 Task: Look for space in Techiman, Ghana from 11th June, 2023 to 15th June, 2023 for 2 adults in price range Rs.7000 to Rs.16000. Place can be private room with 1  bedroom having 2 beds and 1 bathroom. Property type can be house, flat, guest house, hotel. Booking option can be shelf check-in. Required host language is English.
Action: Mouse moved to (498, 57)
Screenshot: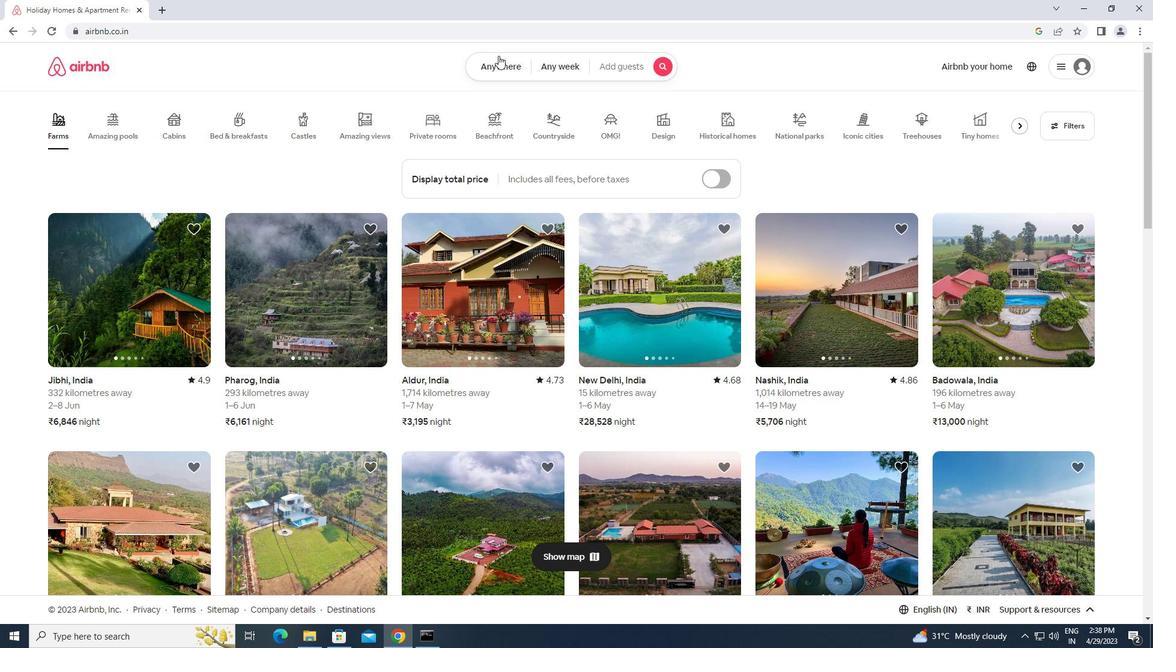 
Action: Mouse pressed left at (498, 57)
Screenshot: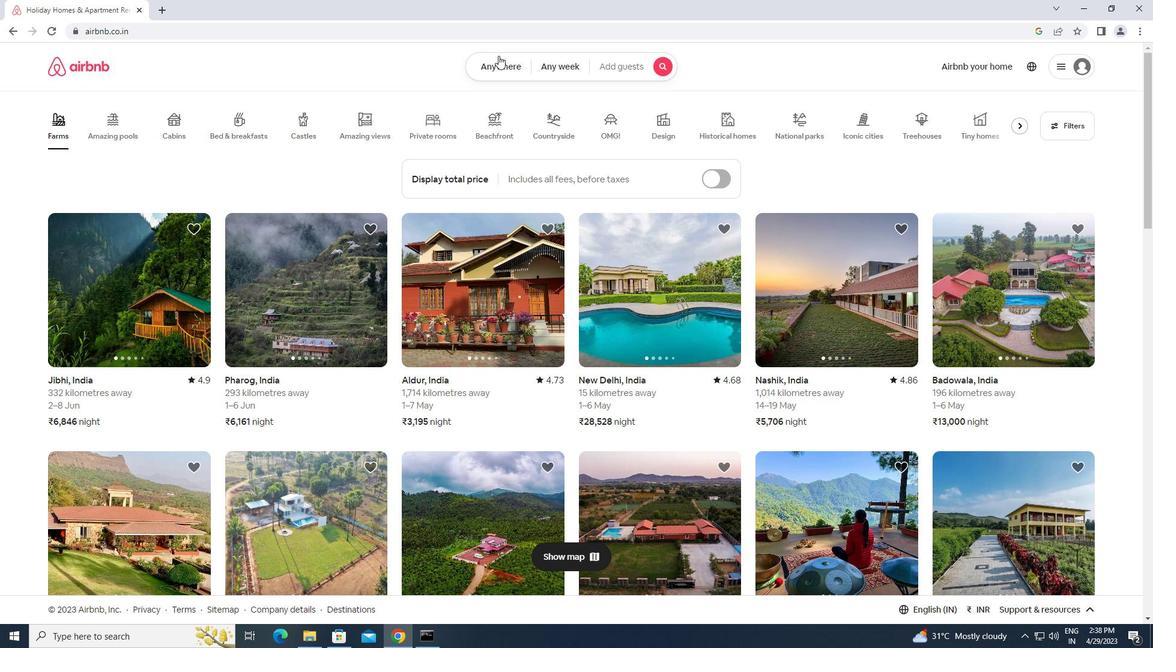
Action: Mouse moved to (440, 100)
Screenshot: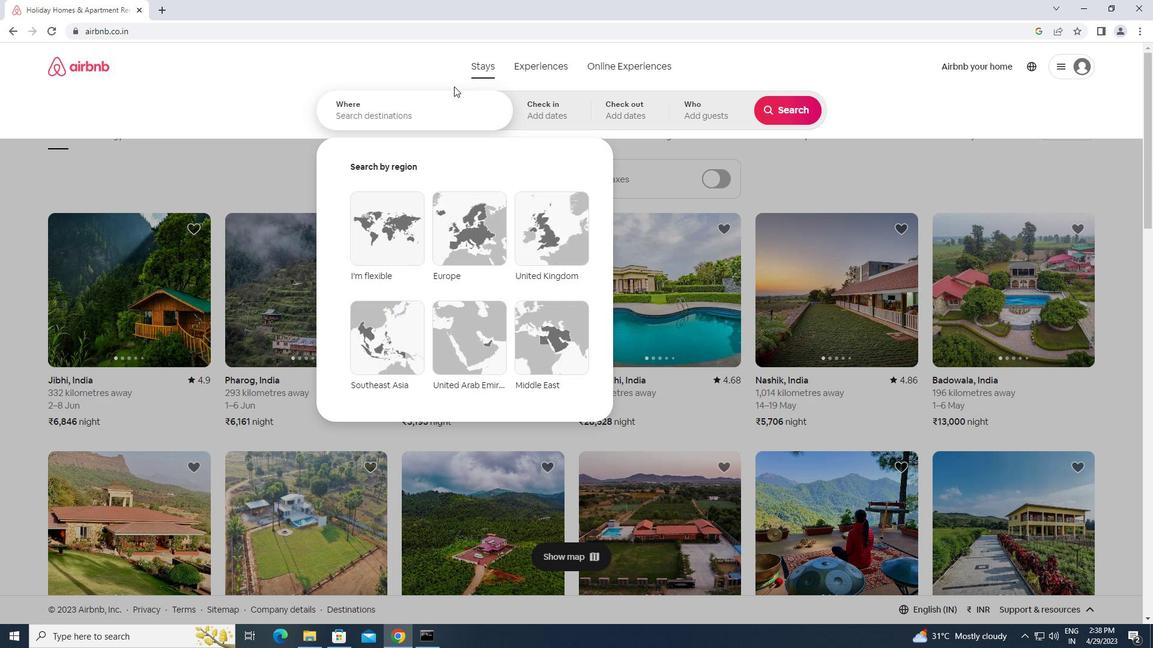 
Action: Mouse pressed left at (440, 100)
Screenshot: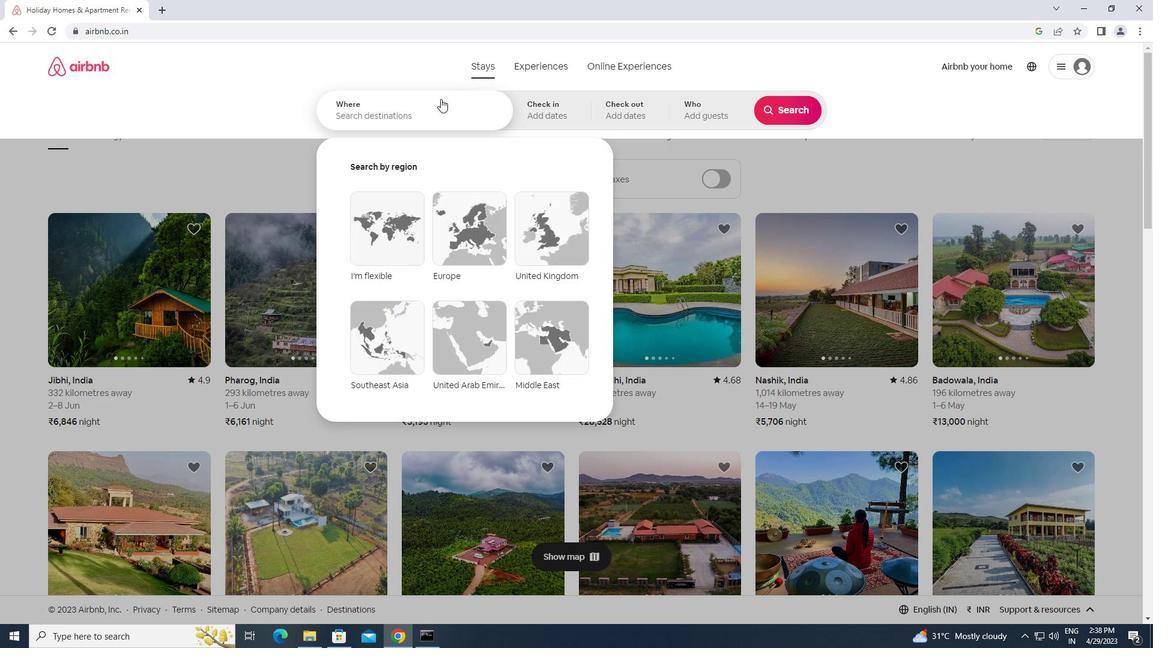 
Action: Mouse moved to (440, 100)
Screenshot: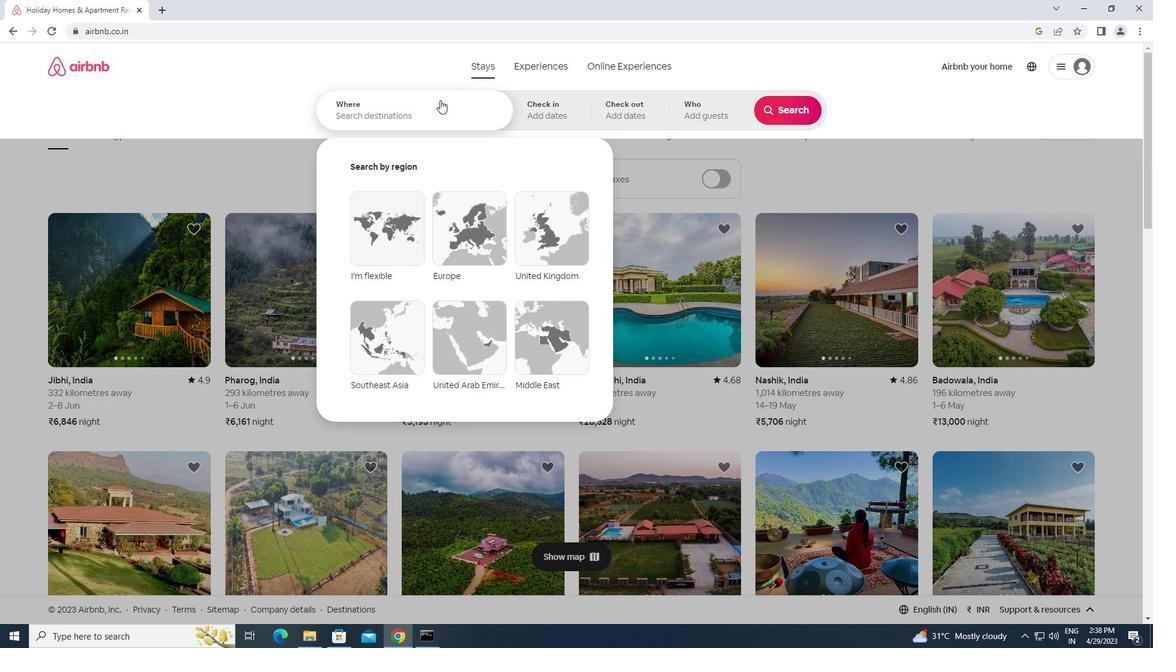 
Action: Key pressed t<Key.caps_lock>echiman,<Key.space><Key.caps_lock>g<Key.caps_lock>hana<Key.enter>
Screenshot: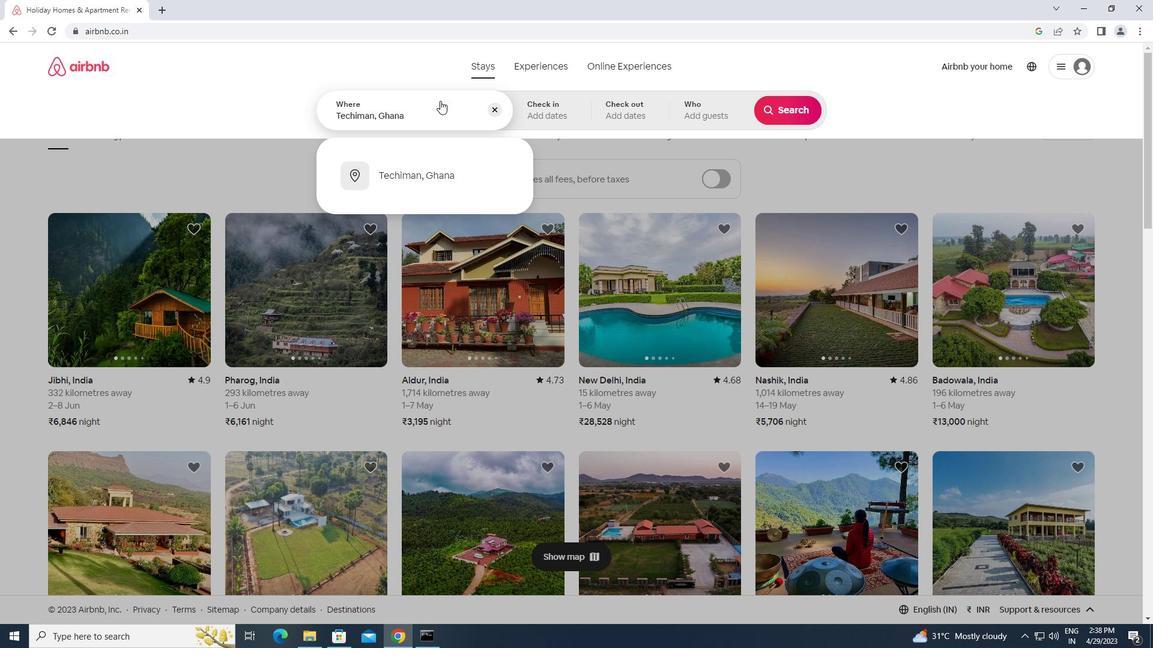 
Action: Mouse moved to (783, 210)
Screenshot: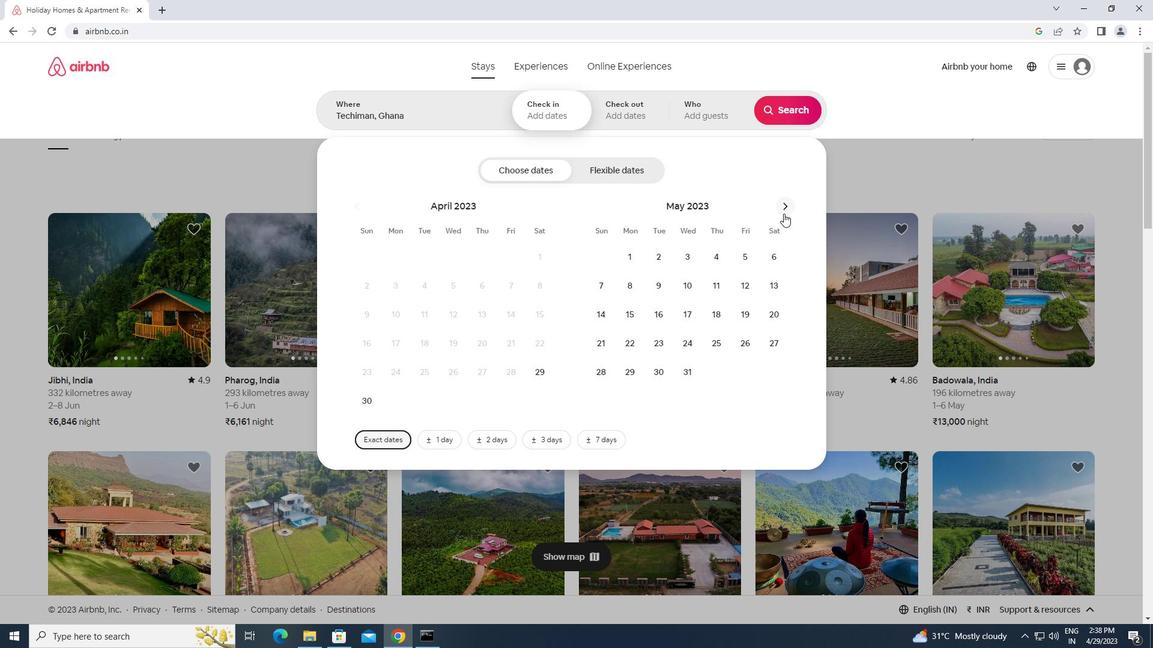 
Action: Mouse pressed left at (783, 210)
Screenshot: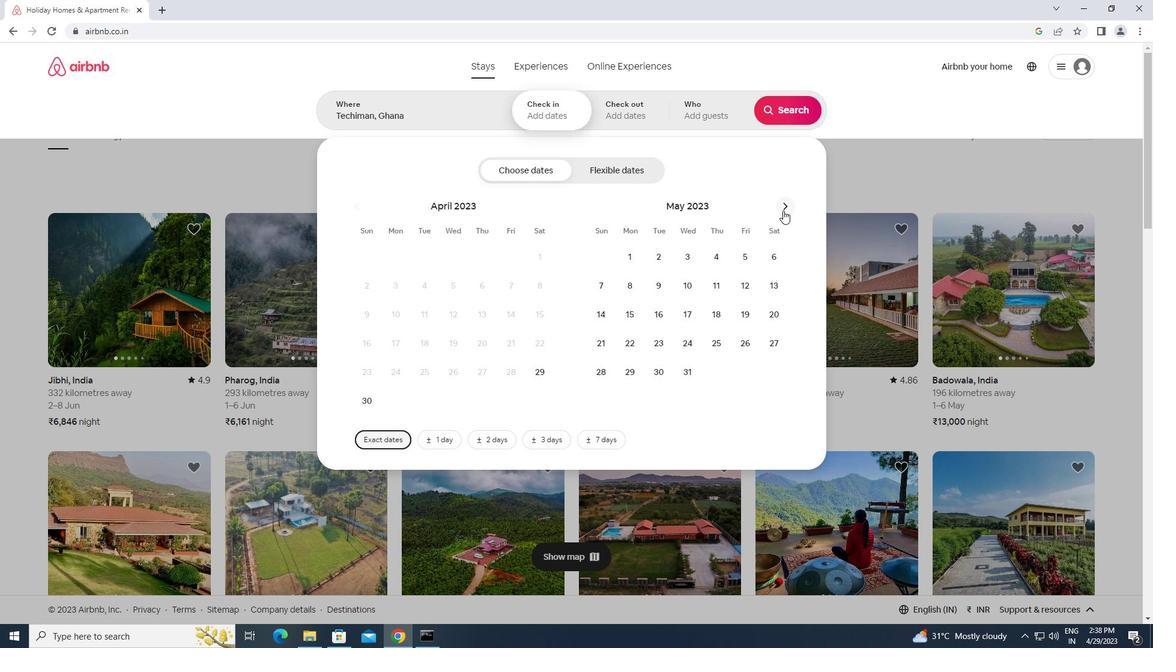 
Action: Mouse moved to (603, 322)
Screenshot: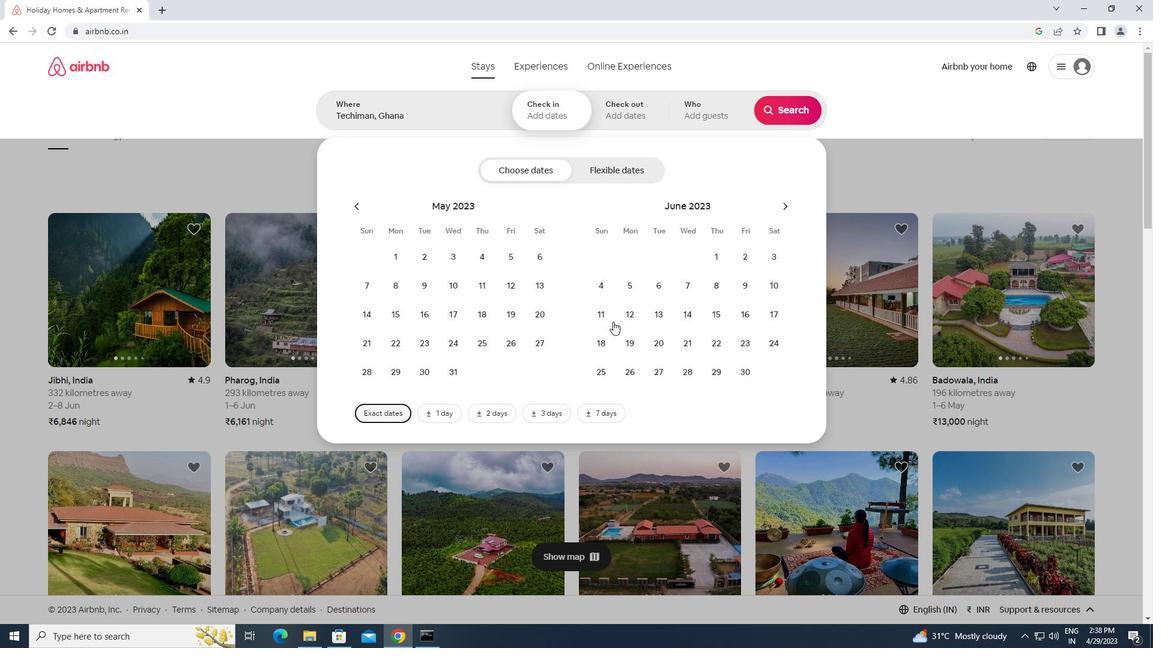 
Action: Mouse pressed left at (603, 322)
Screenshot: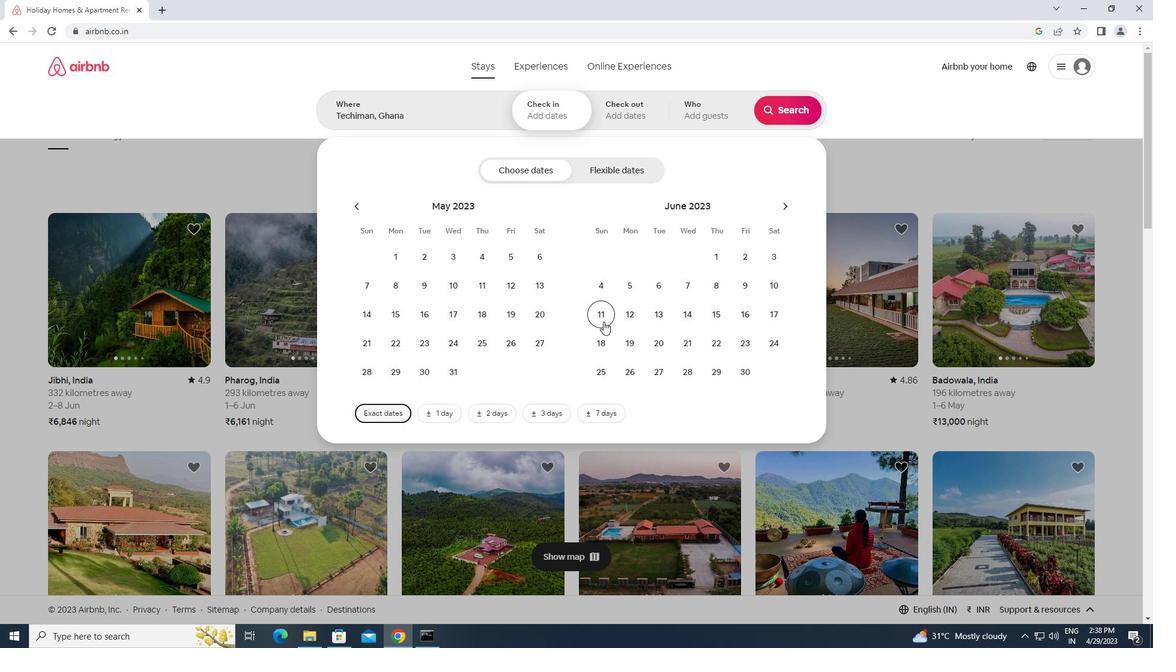 
Action: Mouse moved to (722, 311)
Screenshot: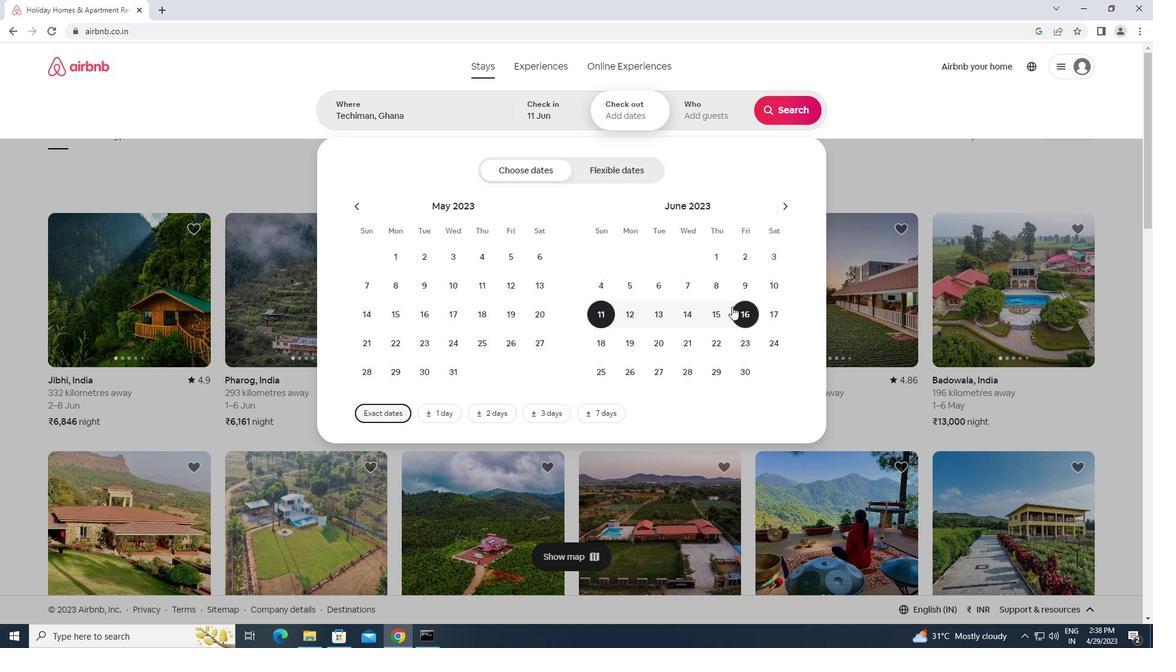 
Action: Mouse pressed left at (722, 311)
Screenshot: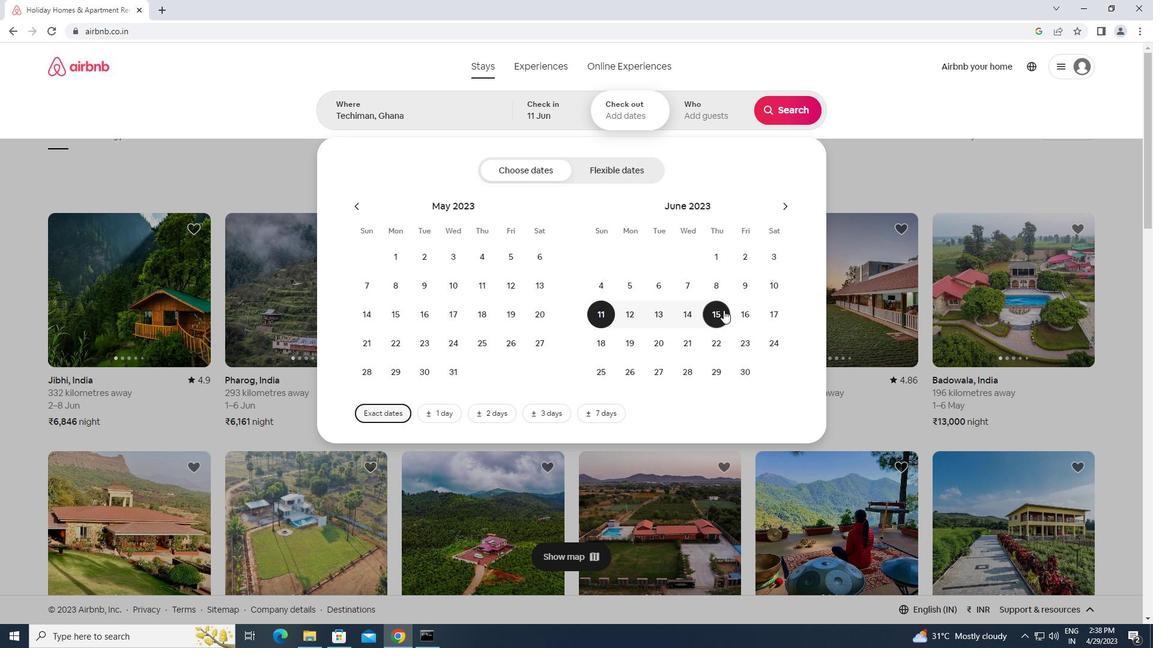 
Action: Mouse moved to (708, 112)
Screenshot: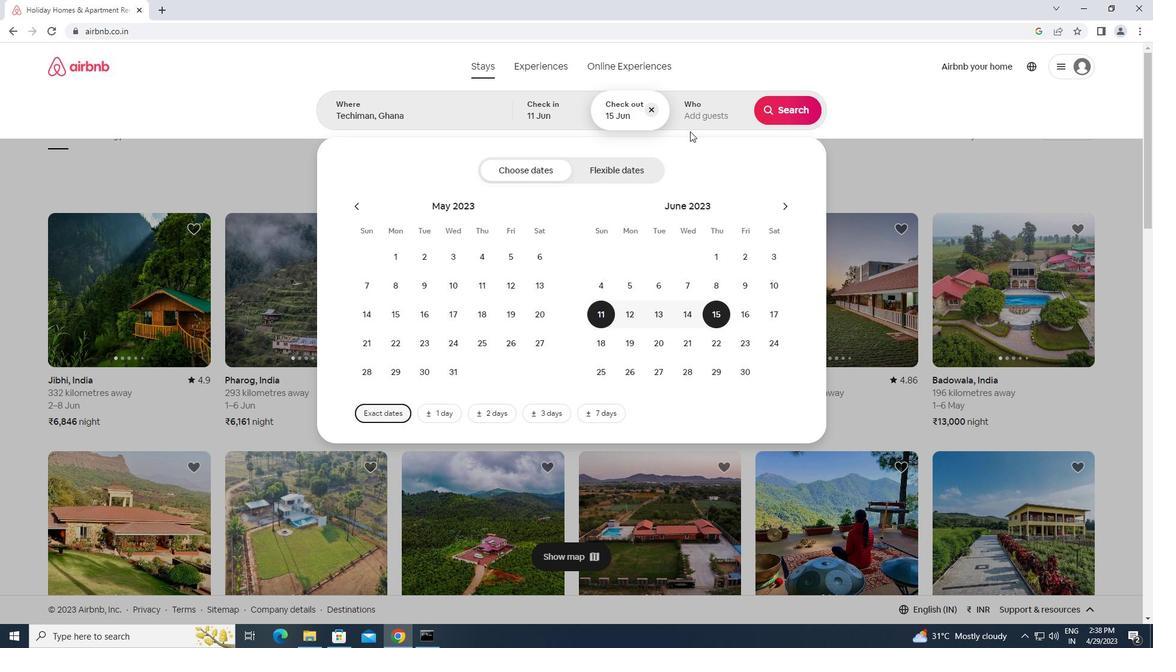 
Action: Mouse pressed left at (708, 112)
Screenshot: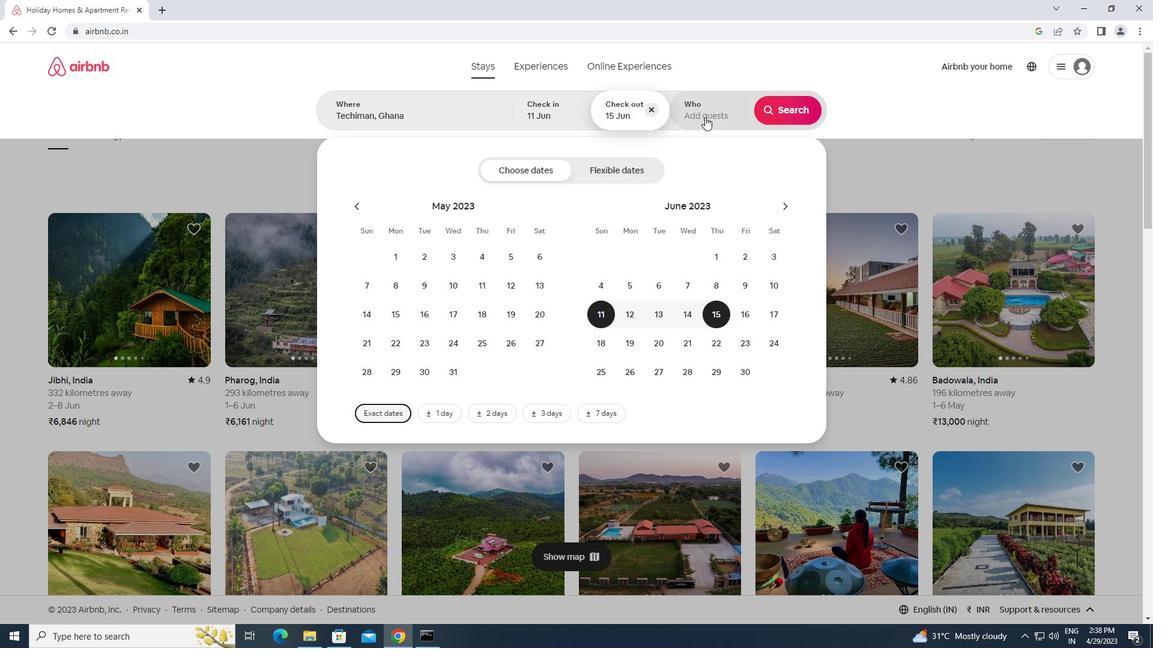 
Action: Mouse moved to (792, 169)
Screenshot: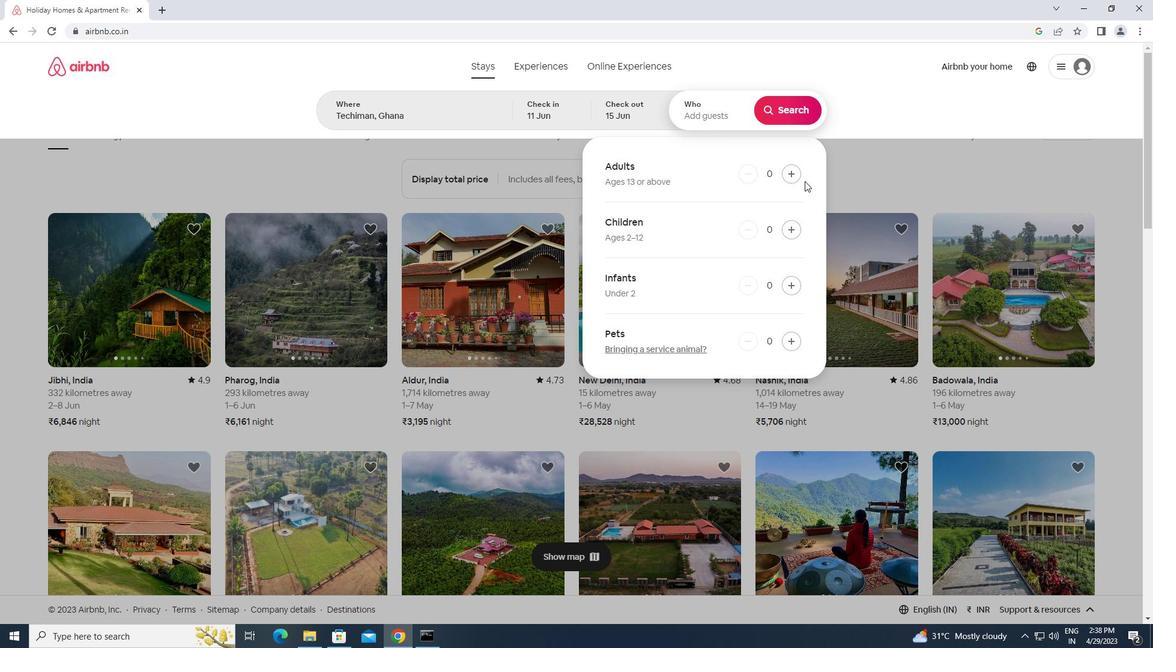 
Action: Mouse pressed left at (792, 169)
Screenshot: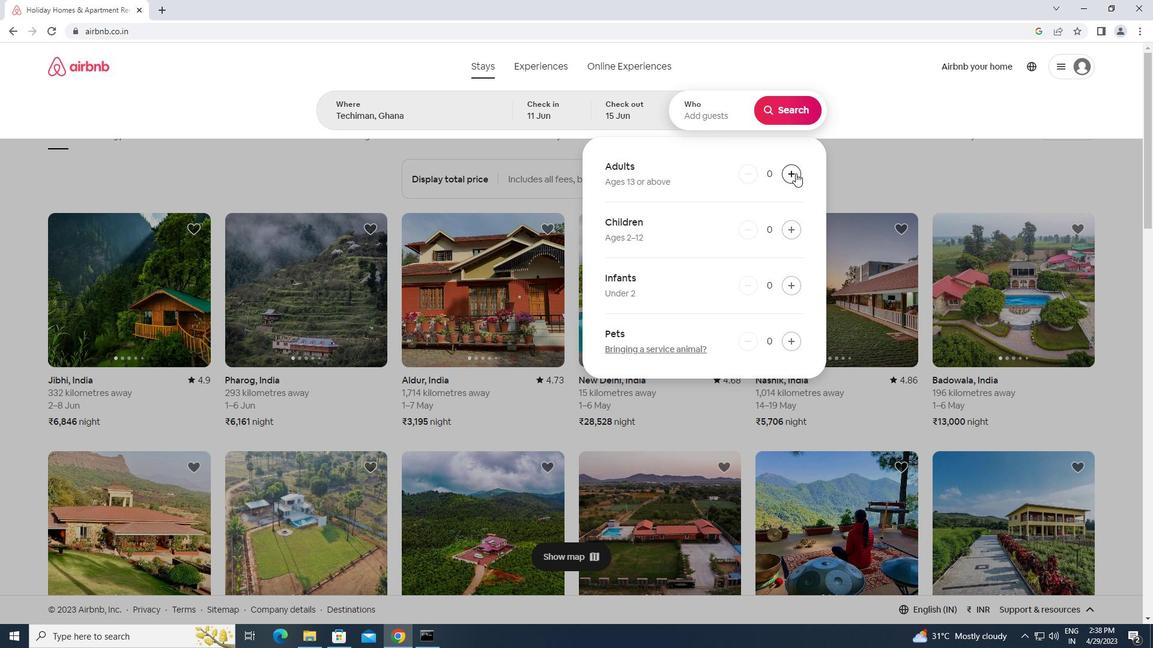 
Action: Mouse pressed left at (792, 169)
Screenshot: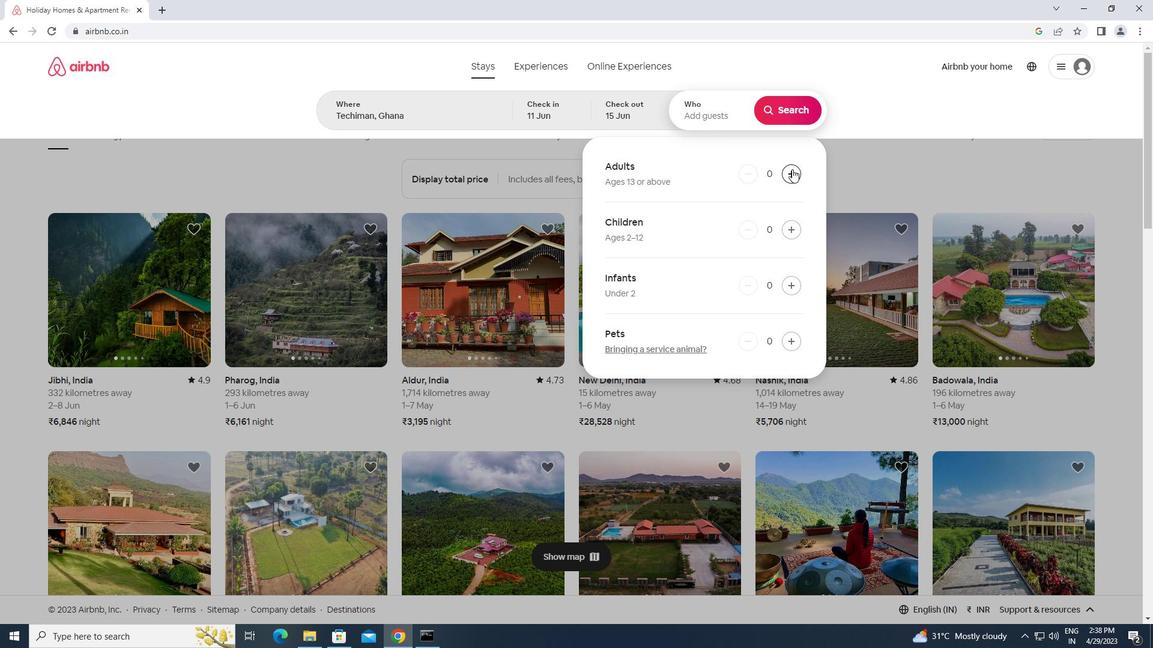
Action: Mouse moved to (787, 108)
Screenshot: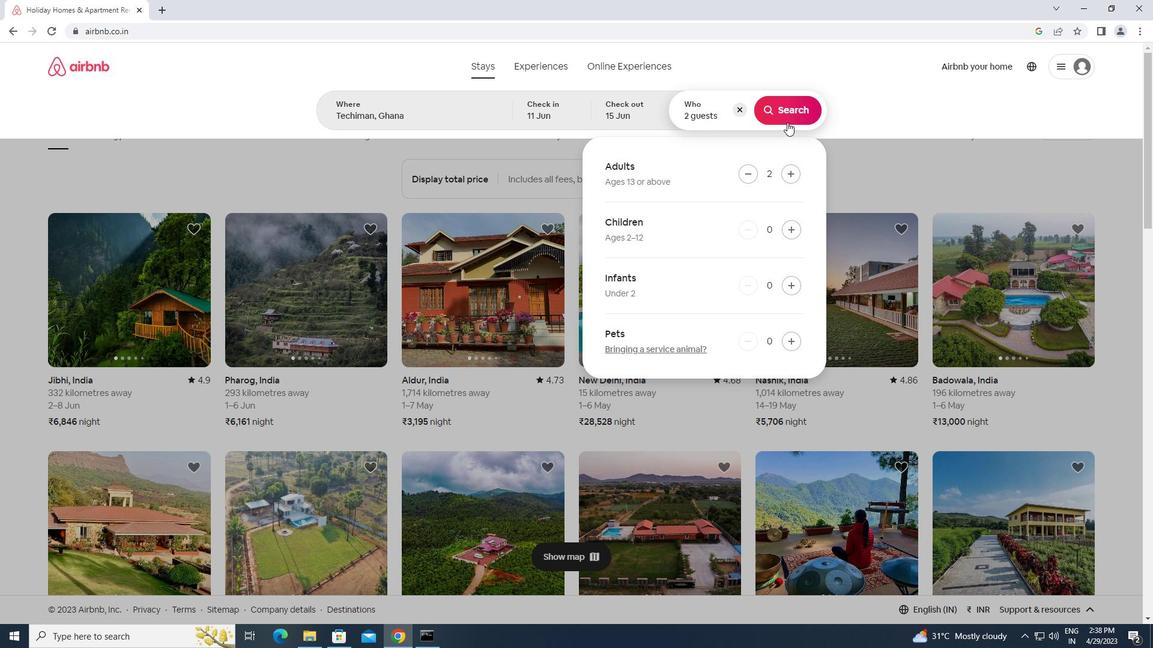 
Action: Mouse pressed left at (787, 108)
Screenshot: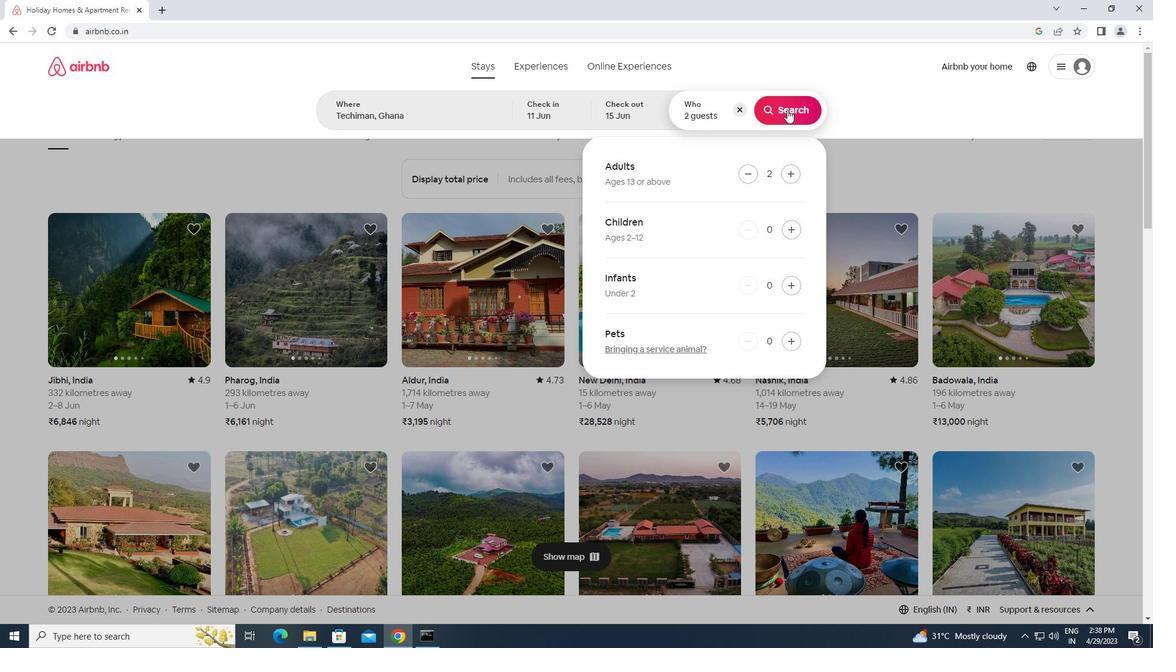 
Action: Mouse moved to (1086, 112)
Screenshot: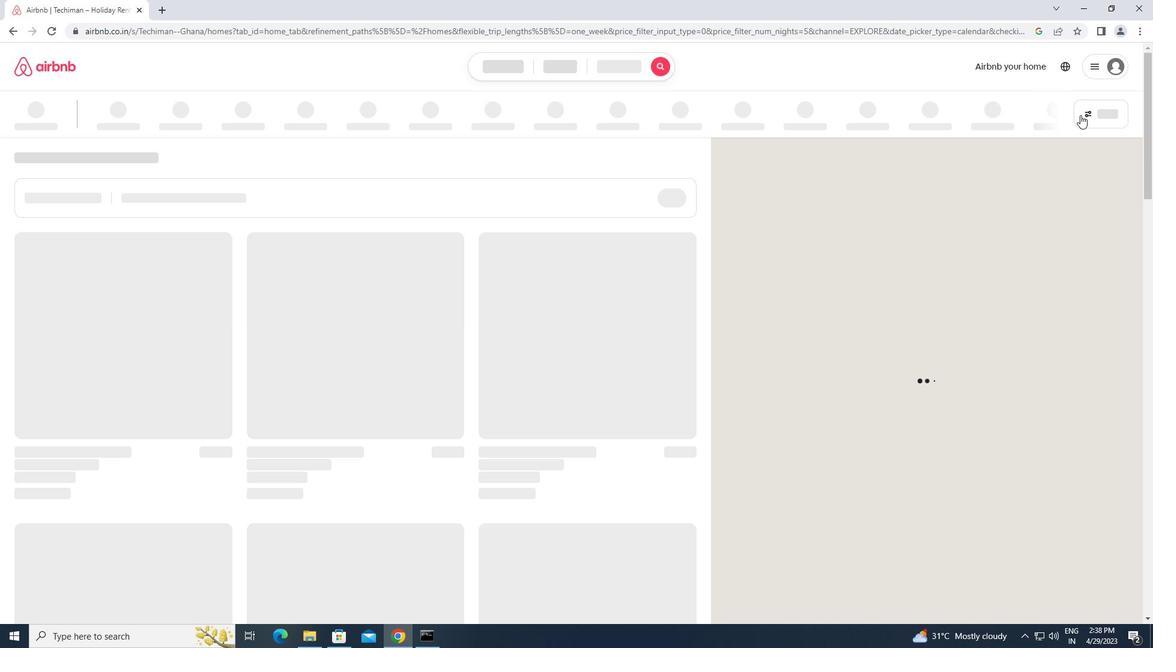 
Action: Mouse pressed left at (1086, 112)
Screenshot: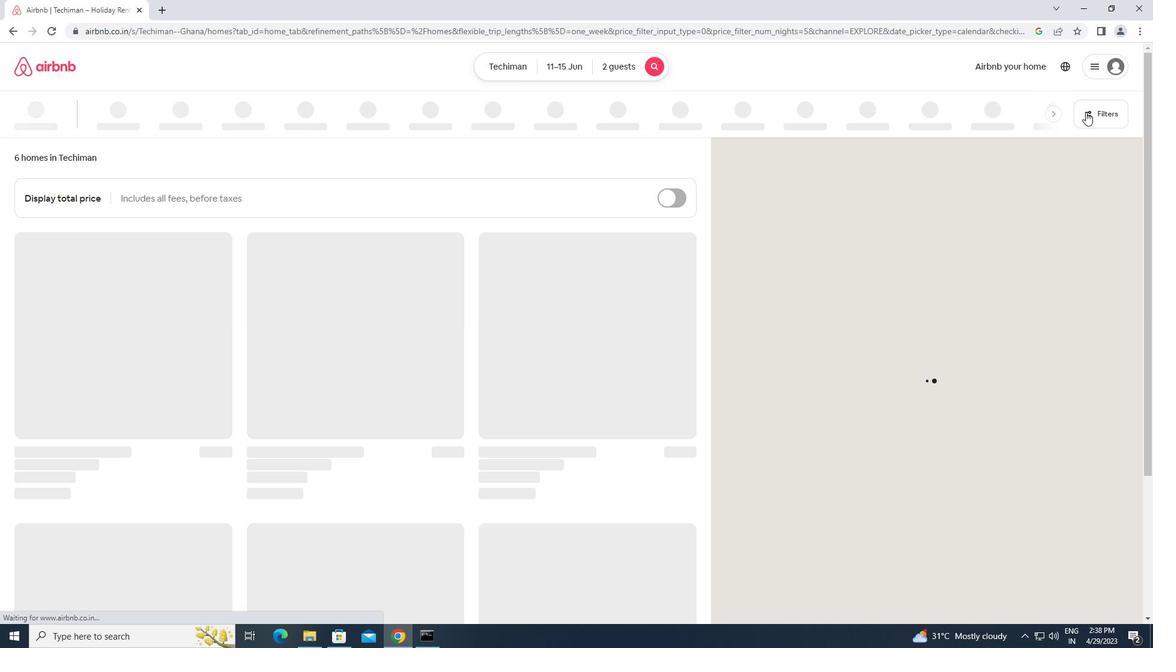 
Action: Mouse moved to (420, 266)
Screenshot: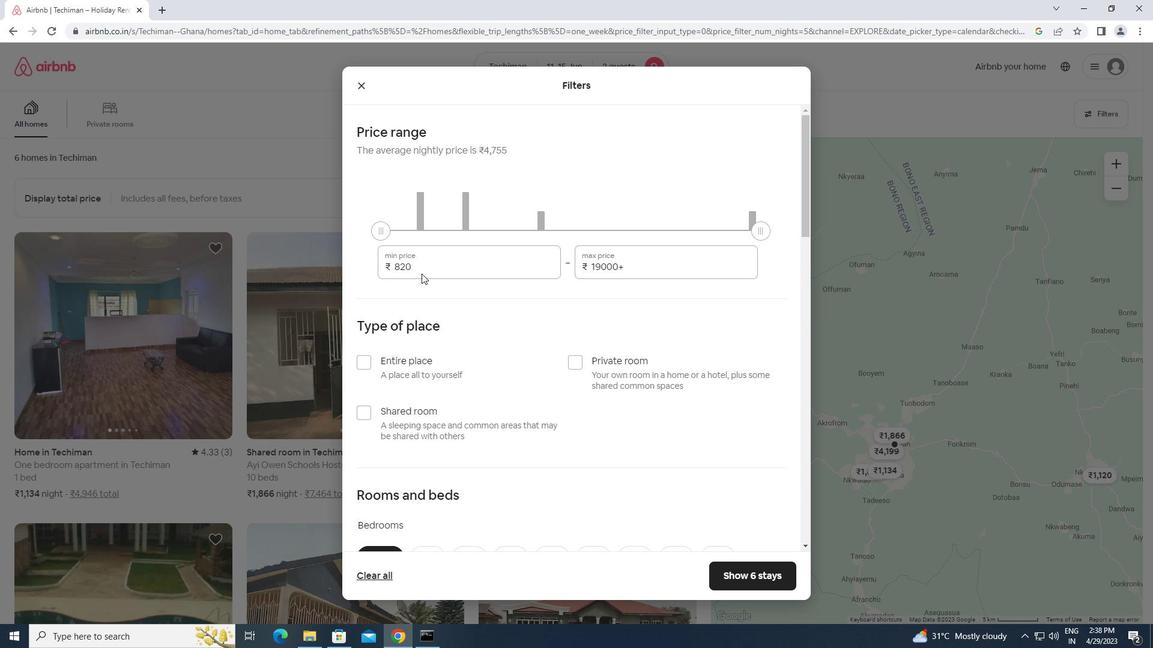 
Action: Mouse pressed left at (420, 266)
Screenshot: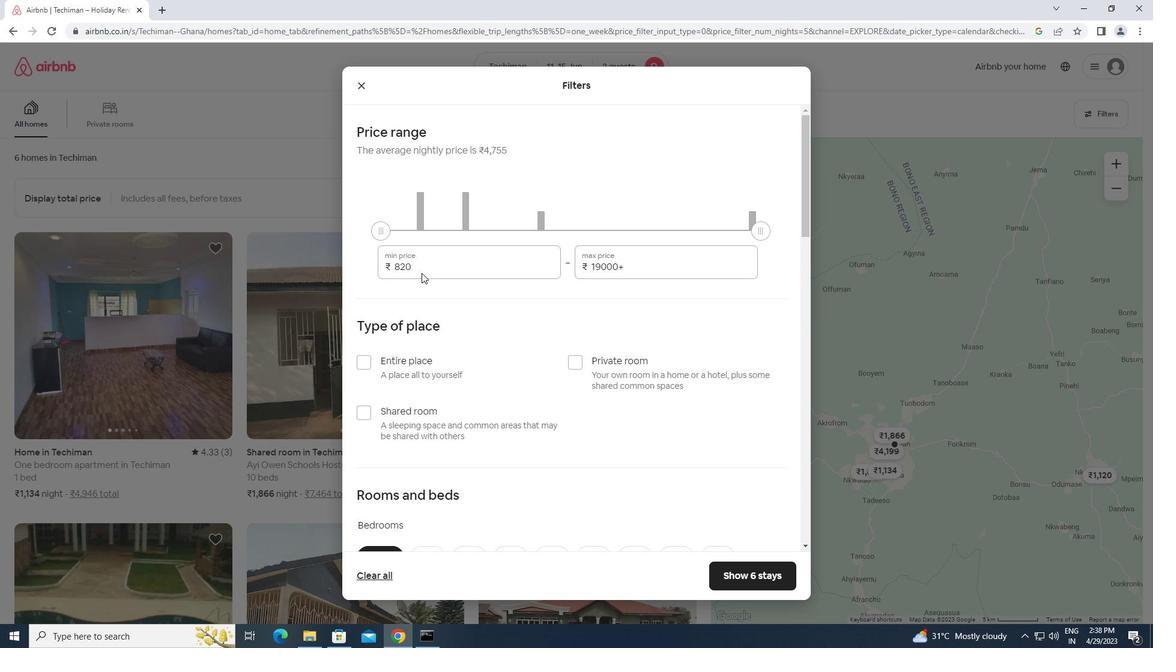 
Action: Mouse moved to (361, 277)
Screenshot: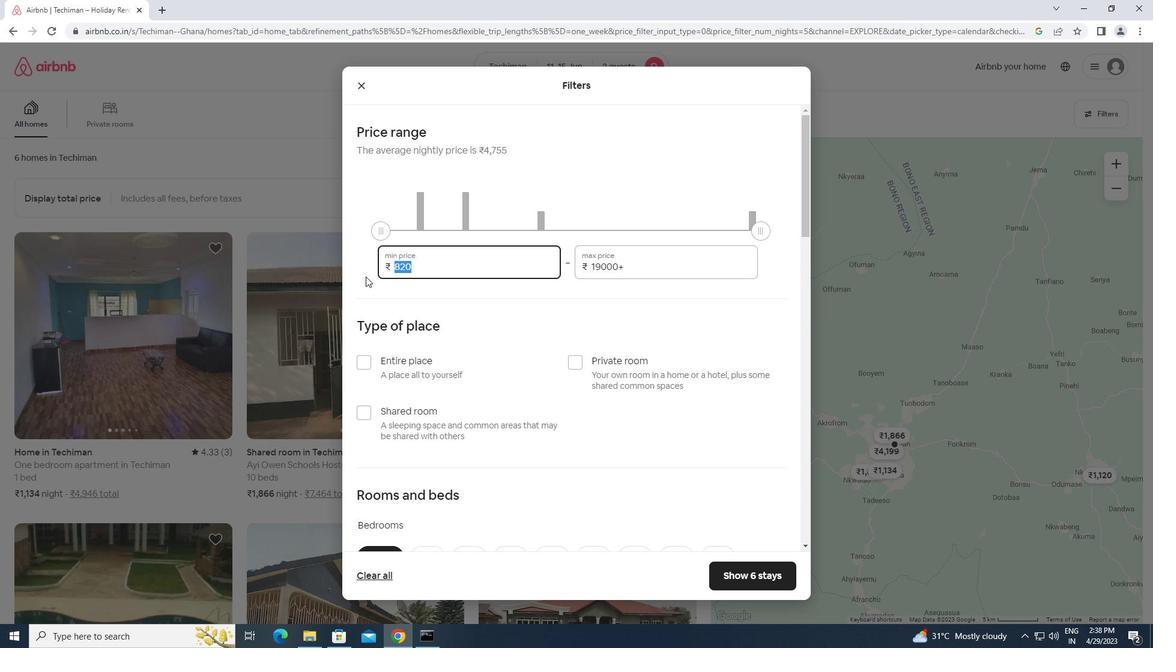 
Action: Key pressed 7000<Key.tab><Key.backspace><Key.backspace><Key.backspace><Key.backspace><Key.backspace><Key.backspace><Key.backspace><Key.backspace><Key.backspace><Key.backspace><Key.backspace><Key.backspace><Key.backspace><Key.backspace><Key.backspace><Key.backspace><Key.backspace><Key.backspace><Key.backspace>169<Key.backspace>000
Screenshot: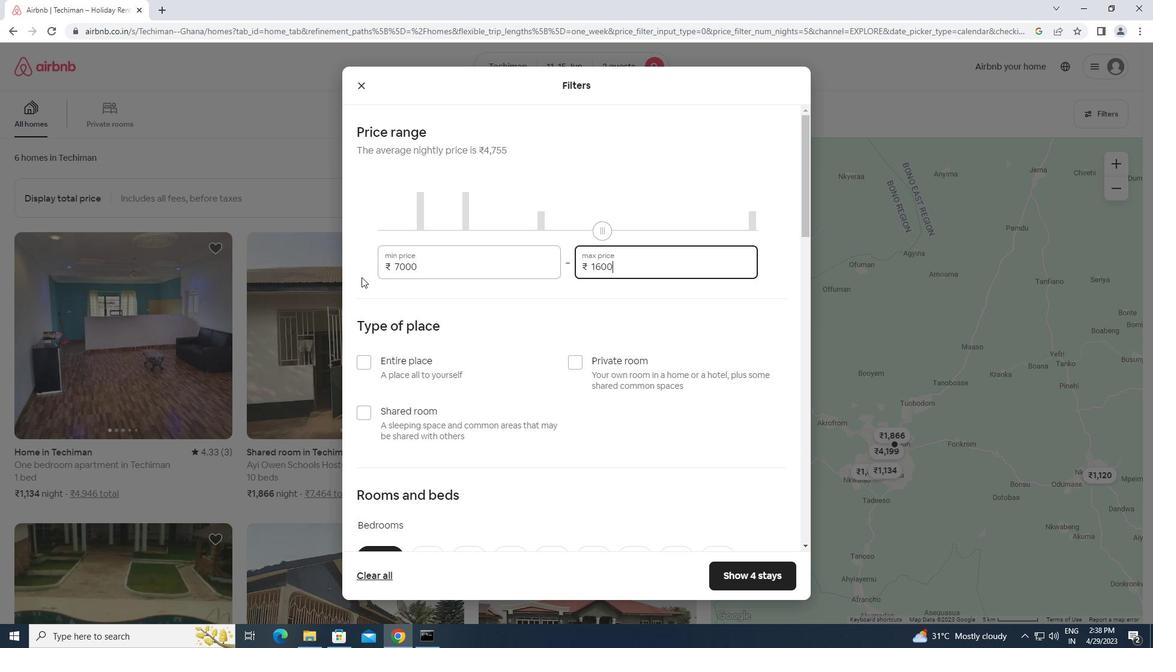 
Action: Mouse moved to (539, 344)
Screenshot: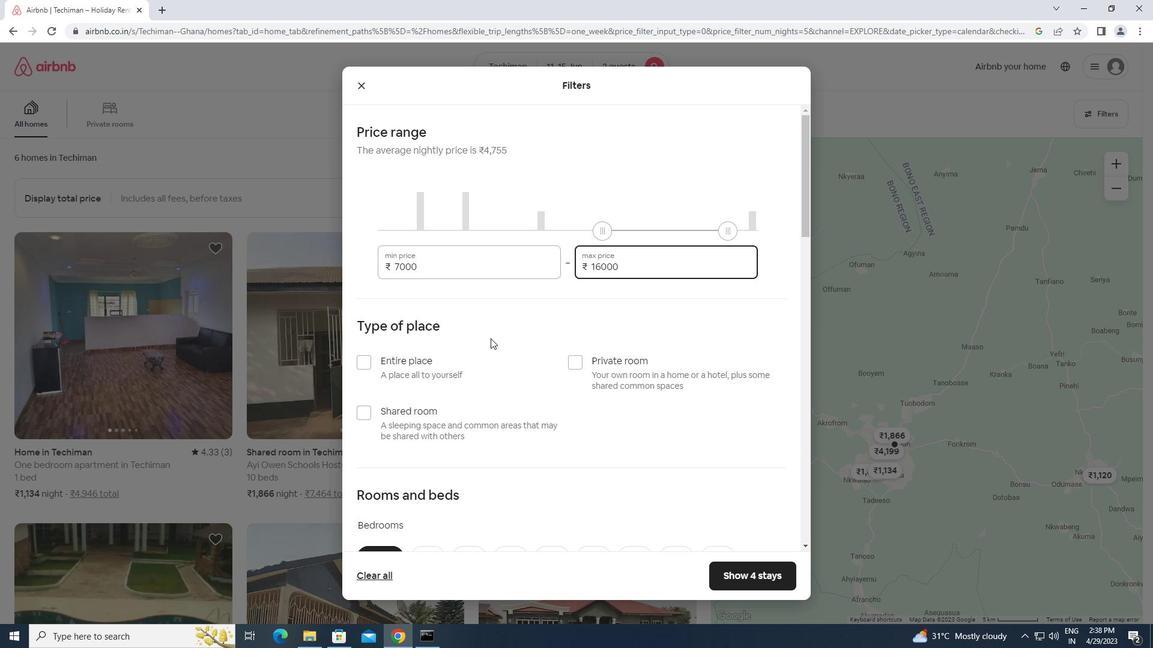 
Action: Mouse pressed left at (539, 344)
Screenshot: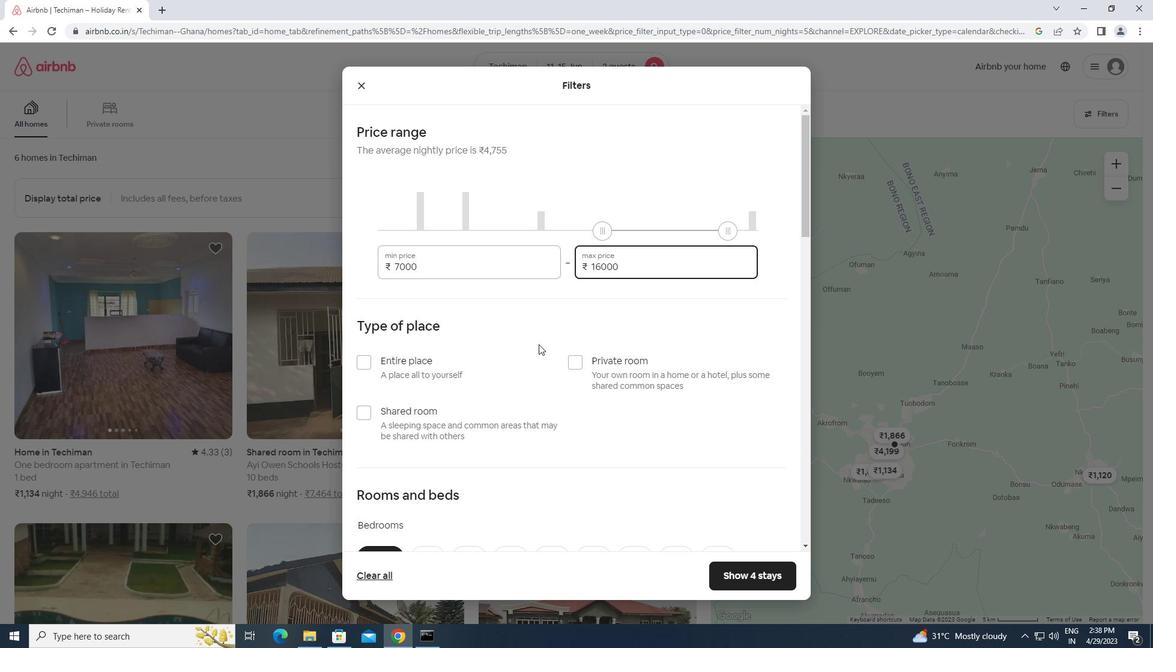 
Action: Mouse moved to (577, 364)
Screenshot: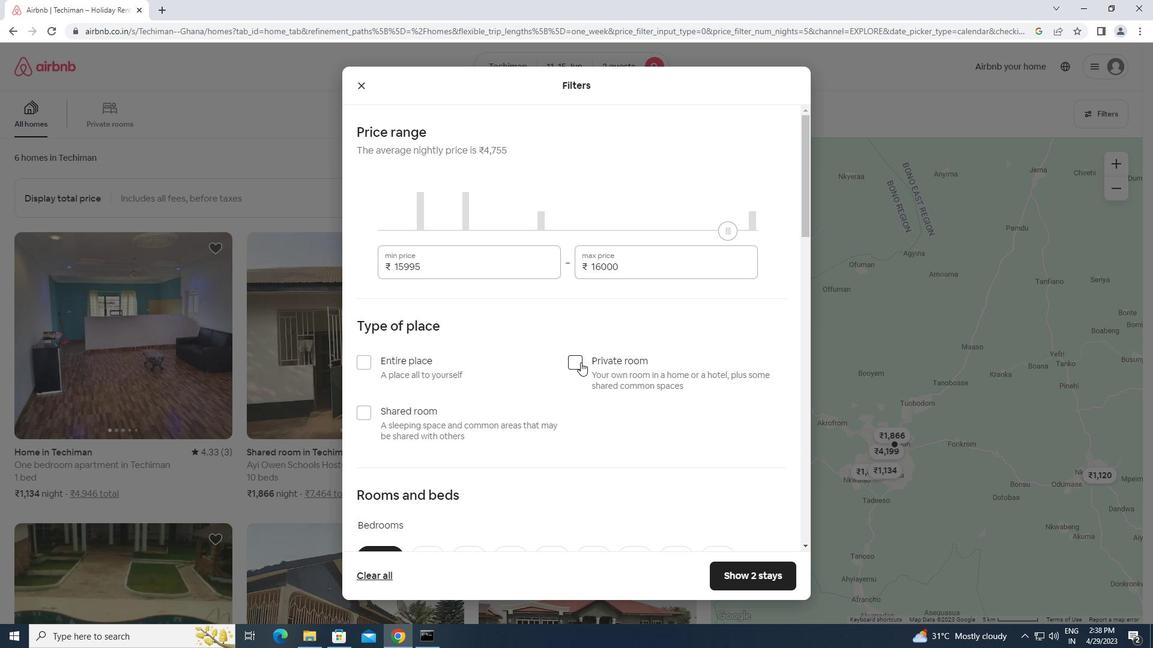 
Action: Mouse pressed left at (577, 364)
Screenshot: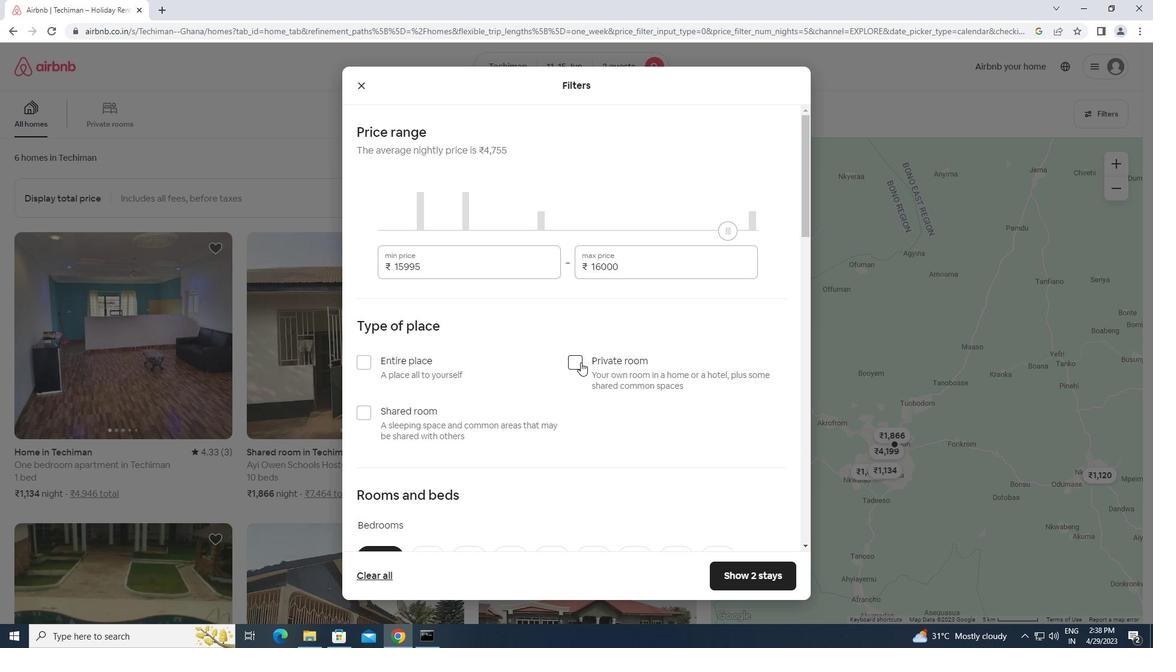 
Action: Mouse moved to (580, 388)
Screenshot: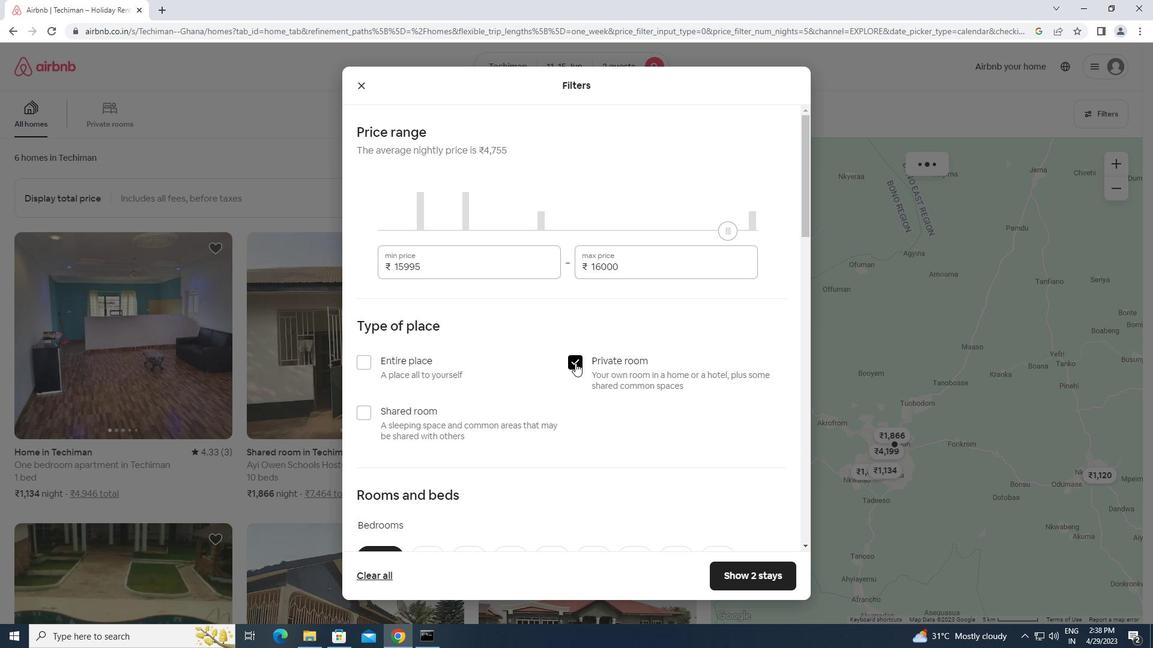 
Action: Mouse scrolled (580, 388) with delta (0, 0)
Screenshot: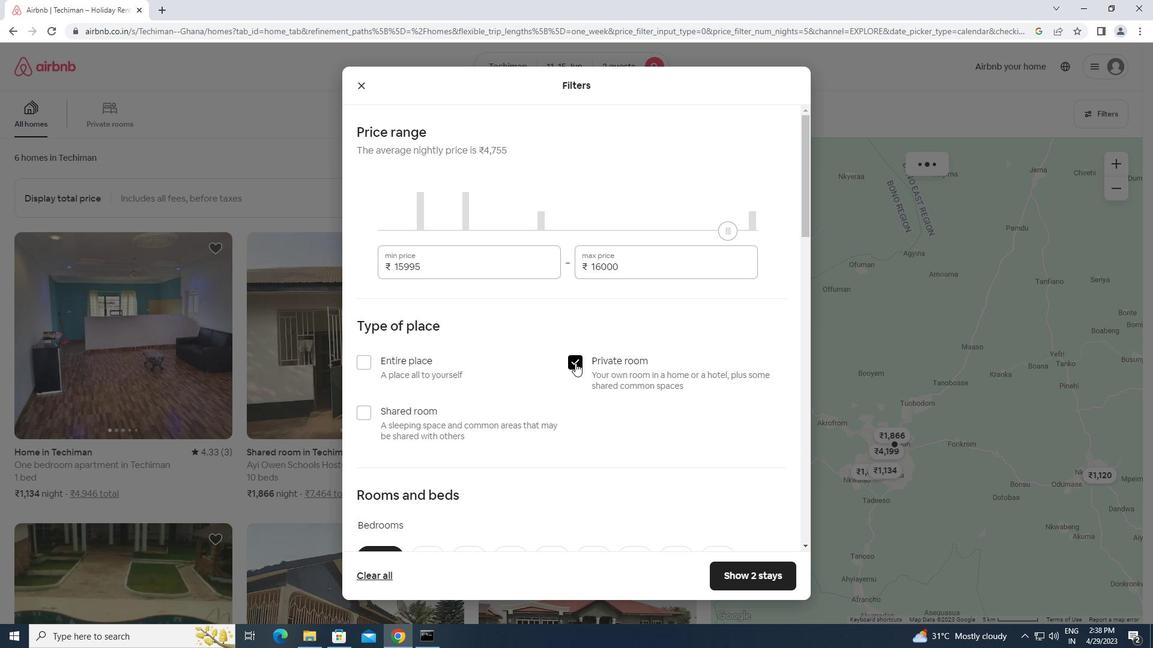 
Action: Mouse moved to (580, 388)
Screenshot: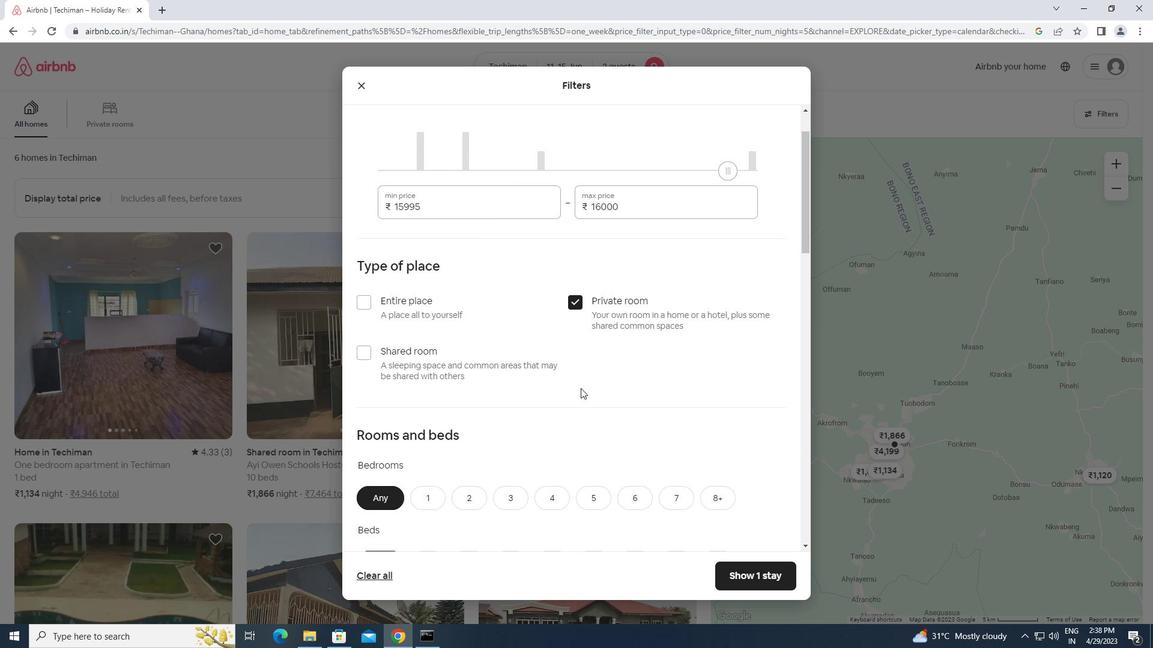 
Action: Mouse scrolled (580, 388) with delta (0, 0)
Screenshot: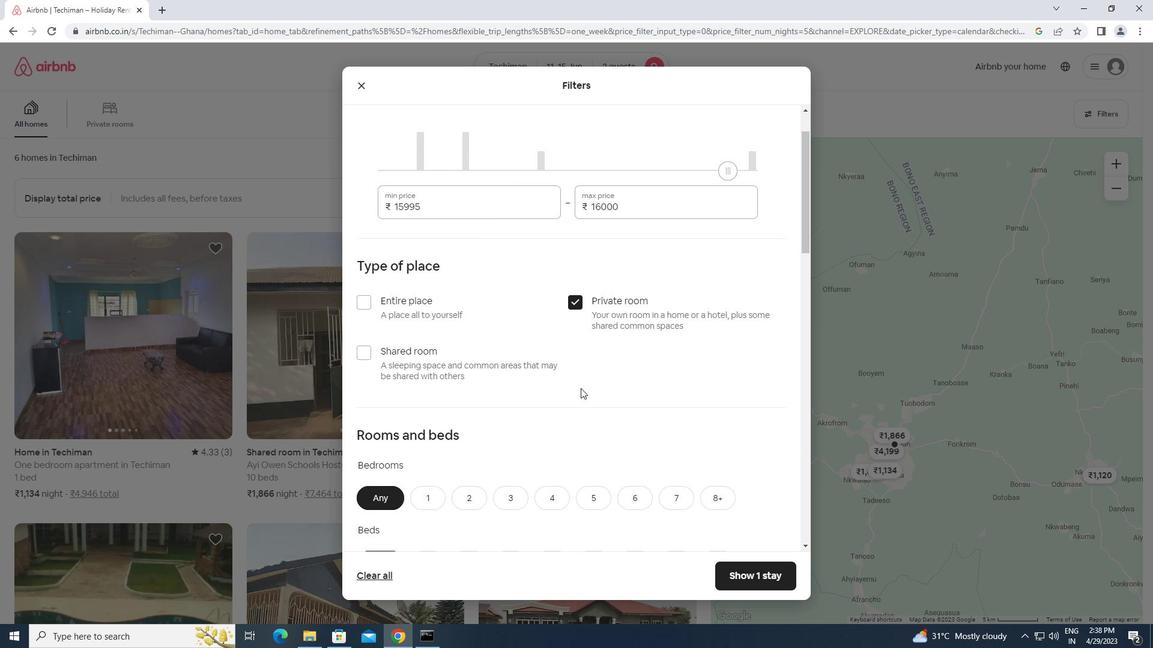 
Action: Mouse scrolled (580, 388) with delta (0, 0)
Screenshot: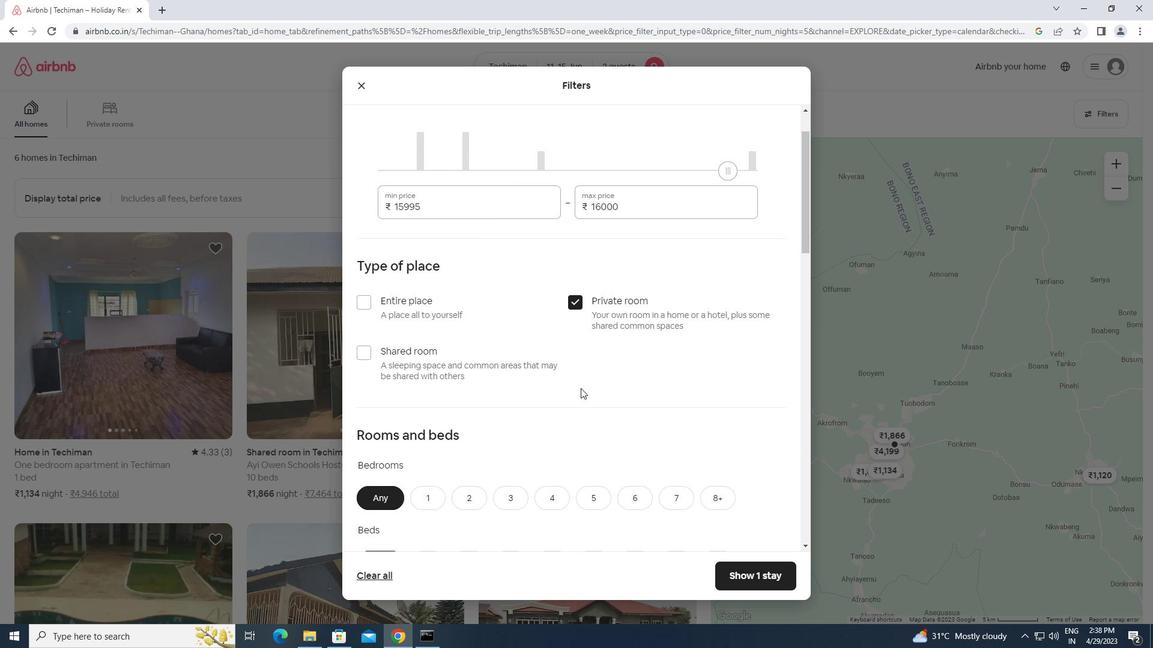 
Action: Mouse moved to (433, 373)
Screenshot: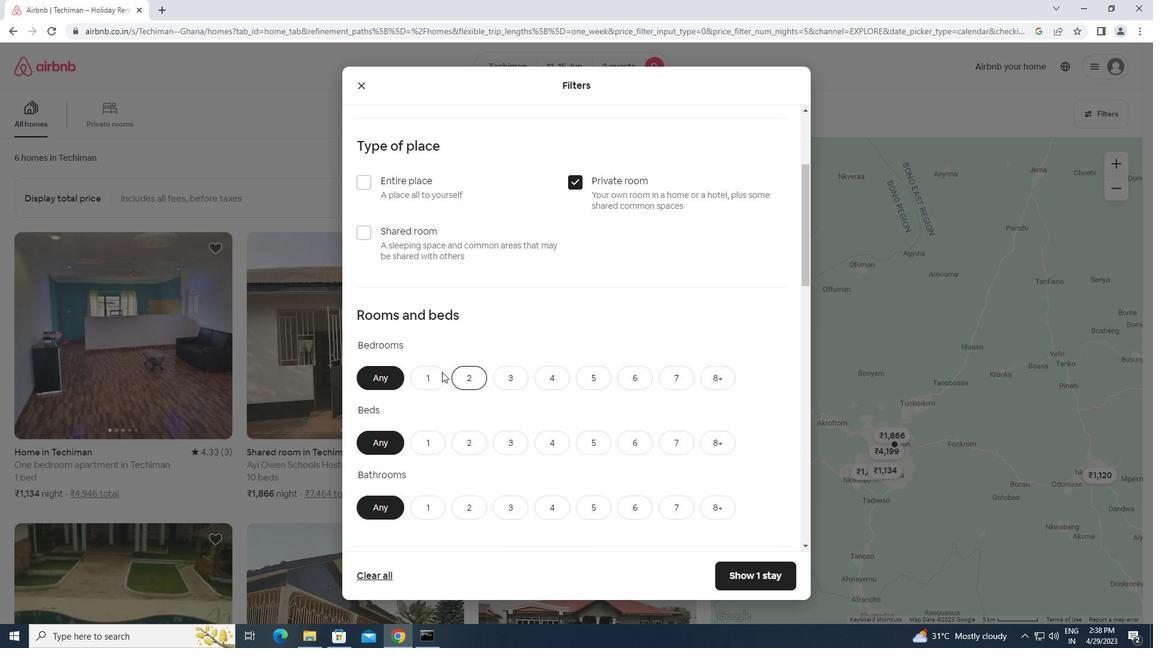 
Action: Mouse pressed left at (433, 373)
Screenshot: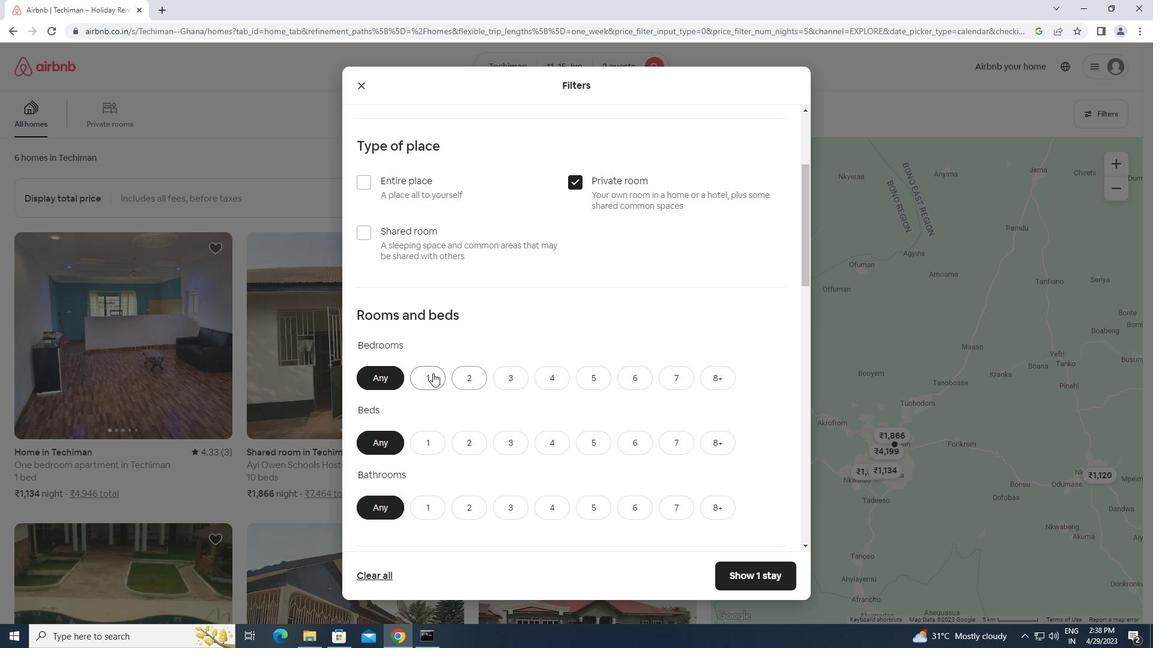 
Action: Mouse moved to (471, 442)
Screenshot: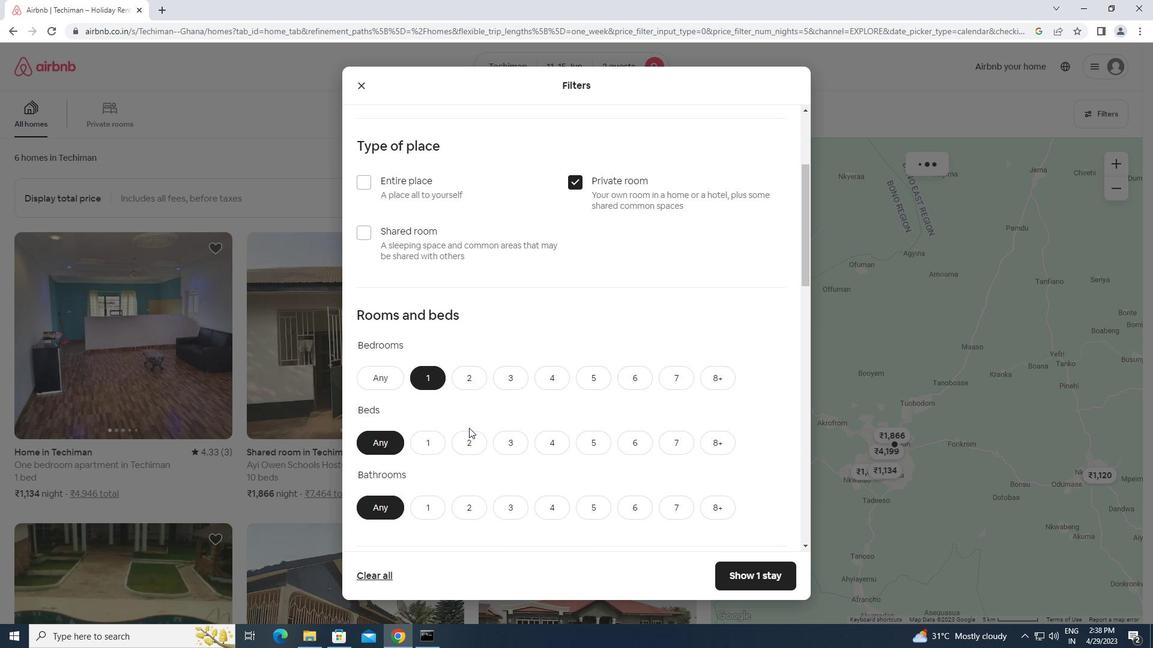 
Action: Mouse pressed left at (471, 442)
Screenshot: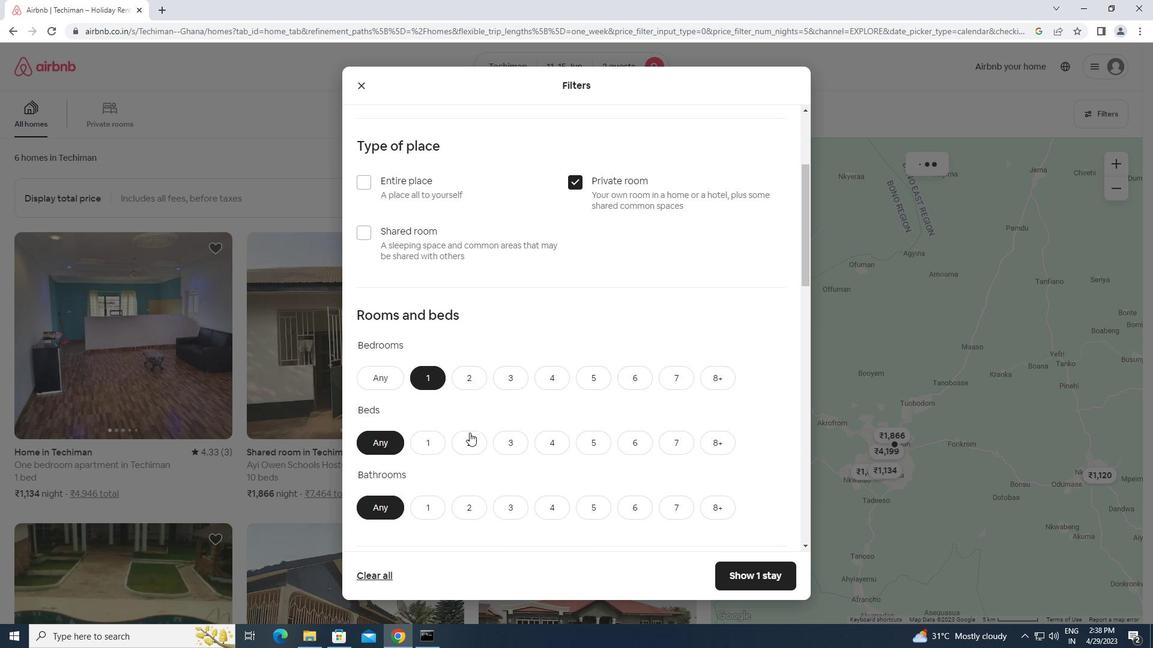 
Action: Mouse moved to (423, 505)
Screenshot: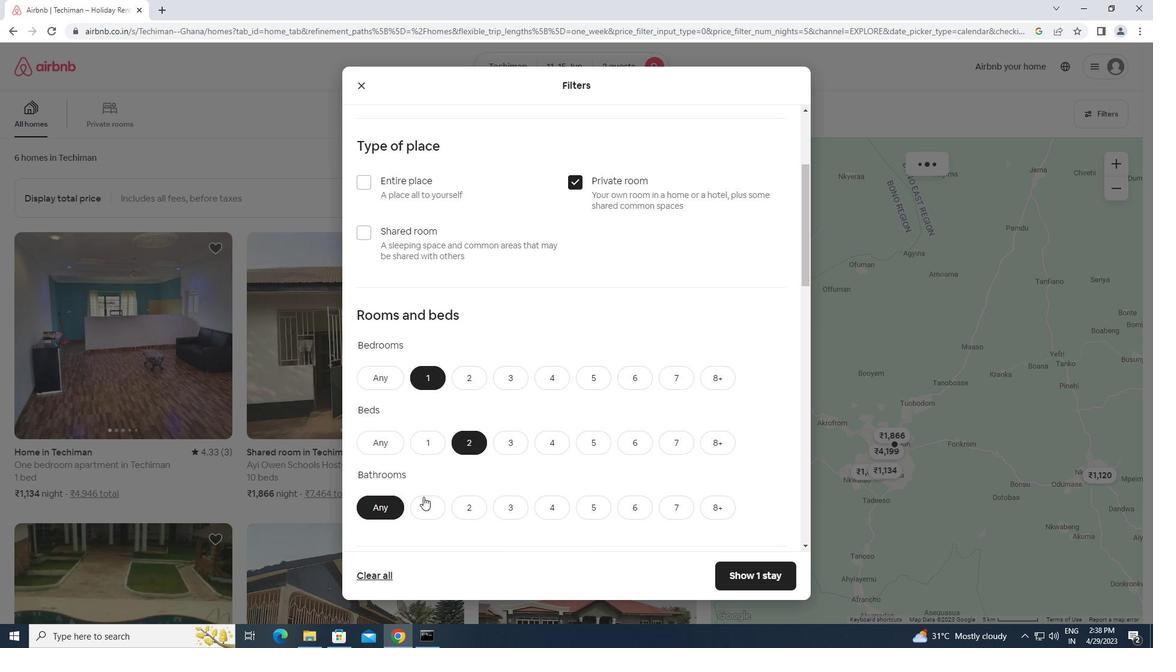 
Action: Mouse pressed left at (423, 505)
Screenshot: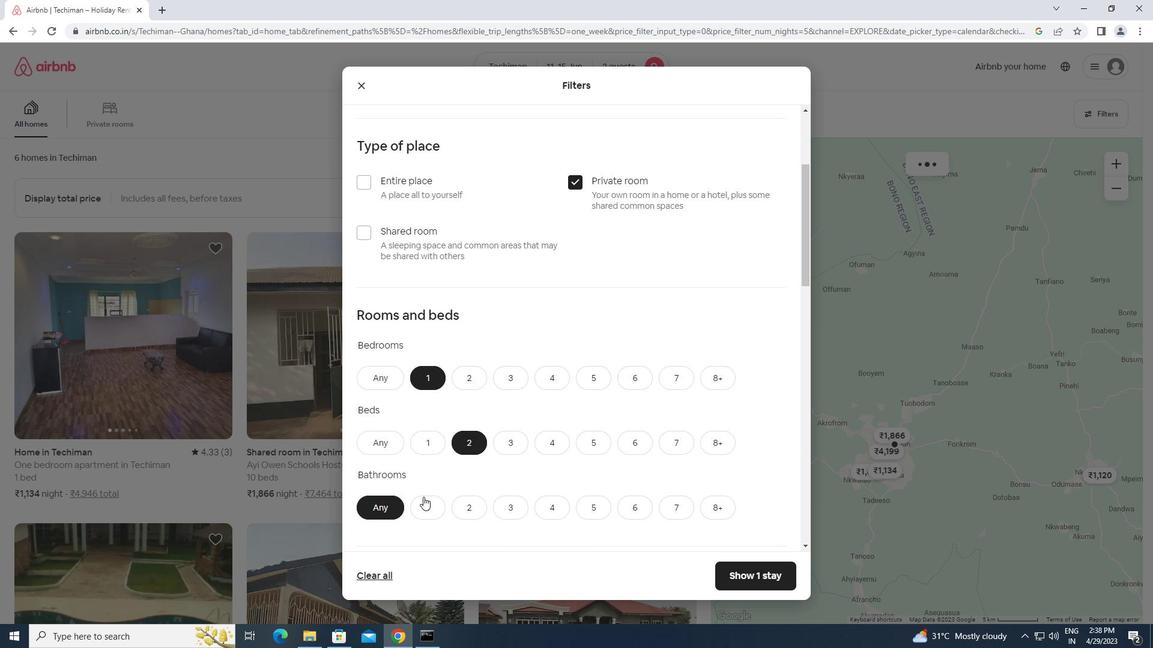 
Action: Mouse moved to (440, 501)
Screenshot: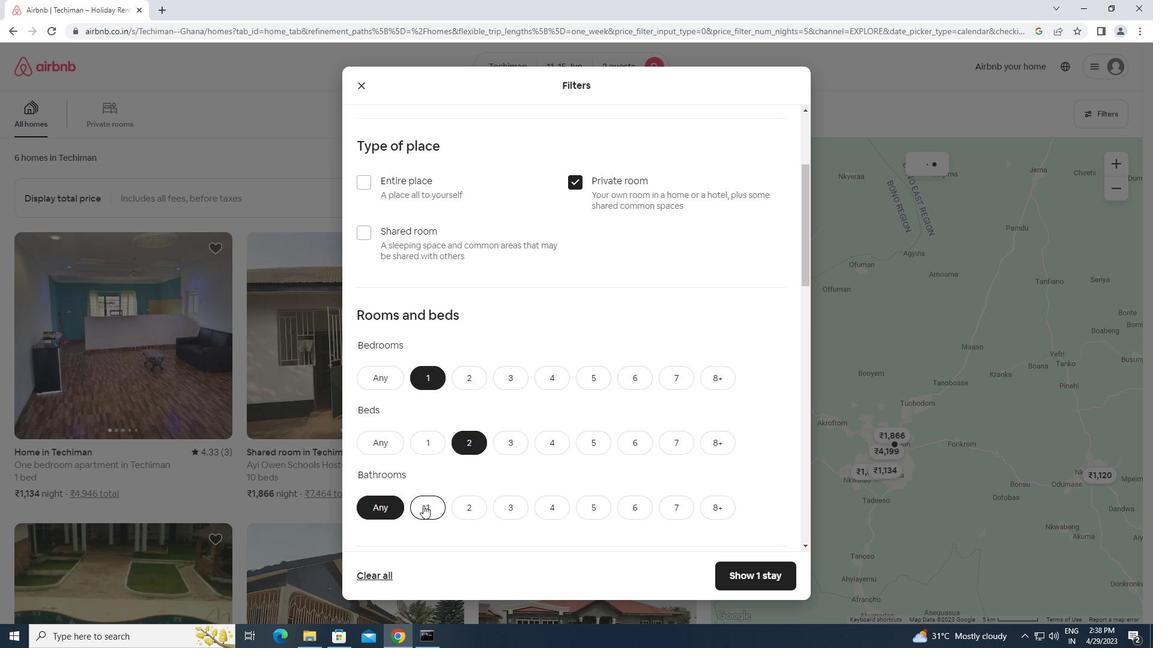 
Action: Mouse scrolled (440, 501) with delta (0, 0)
Screenshot: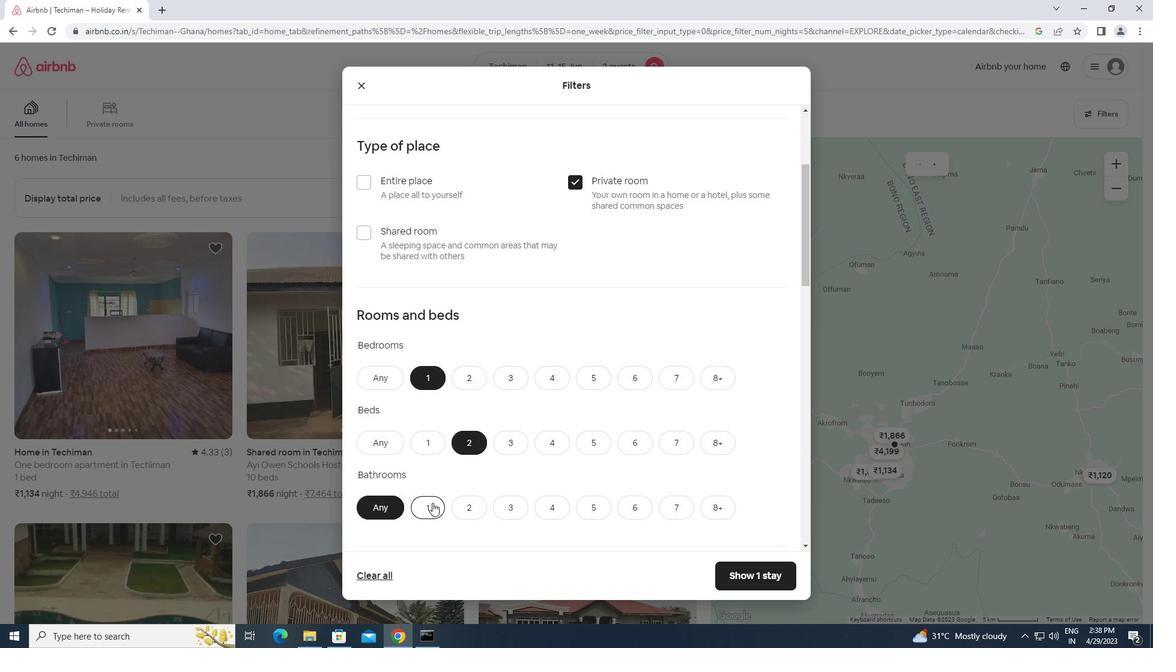 
Action: Mouse scrolled (440, 501) with delta (0, 0)
Screenshot: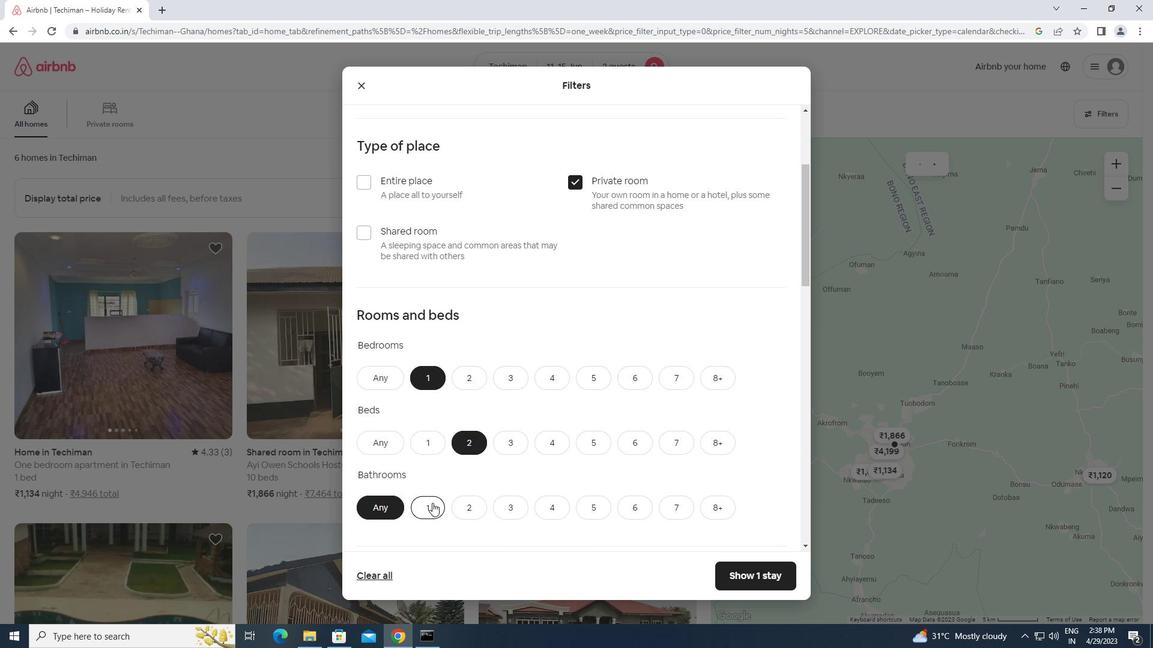
Action: Mouse scrolled (440, 501) with delta (0, 0)
Screenshot: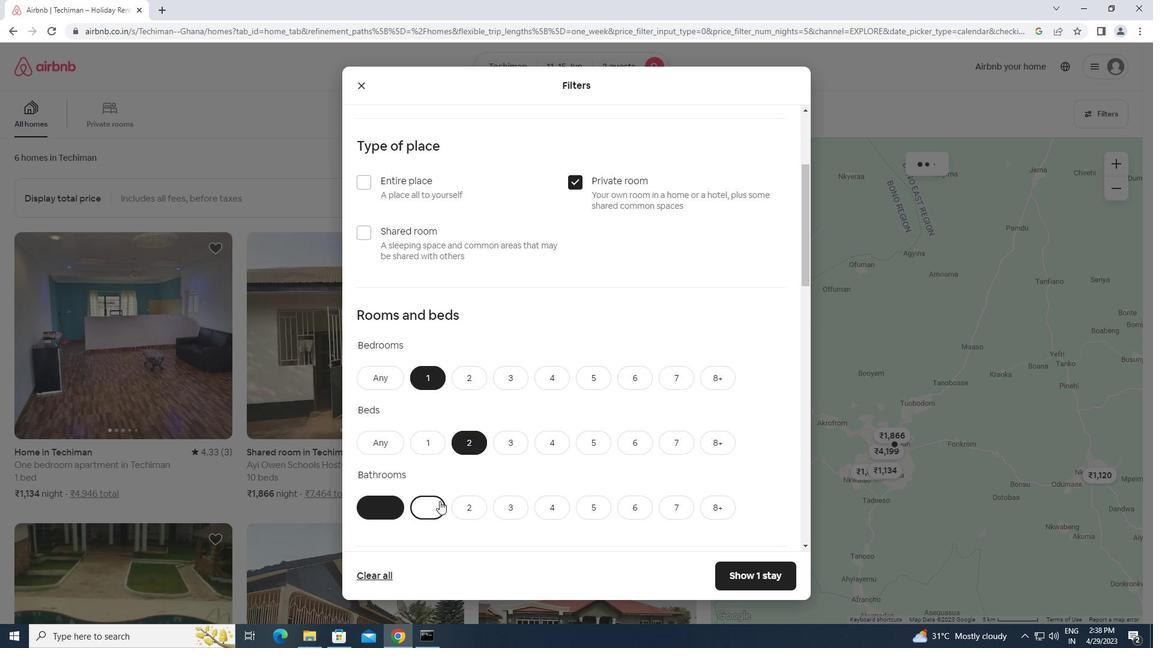 
Action: Mouse moved to (404, 448)
Screenshot: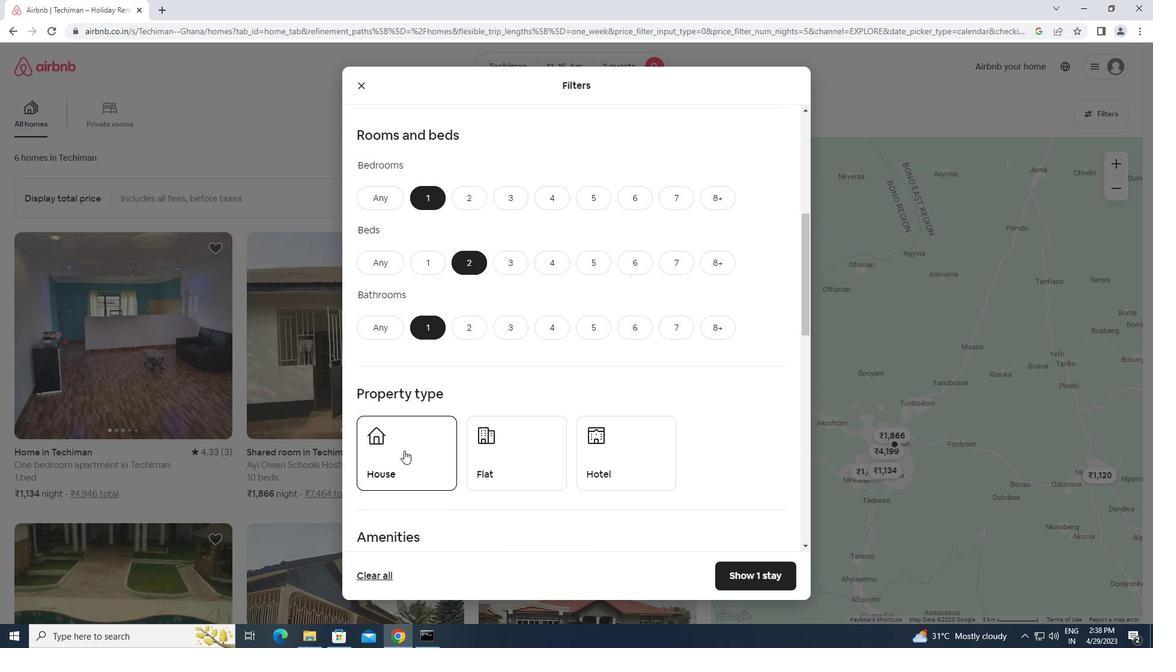 
Action: Mouse pressed left at (404, 448)
Screenshot: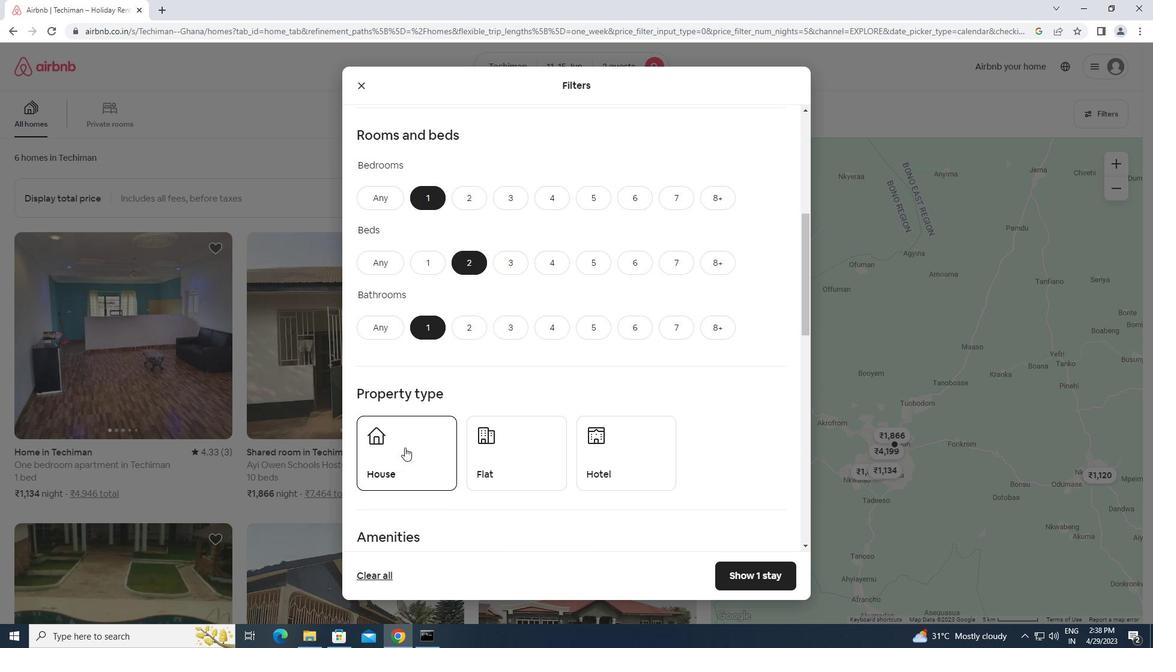 
Action: Mouse moved to (519, 450)
Screenshot: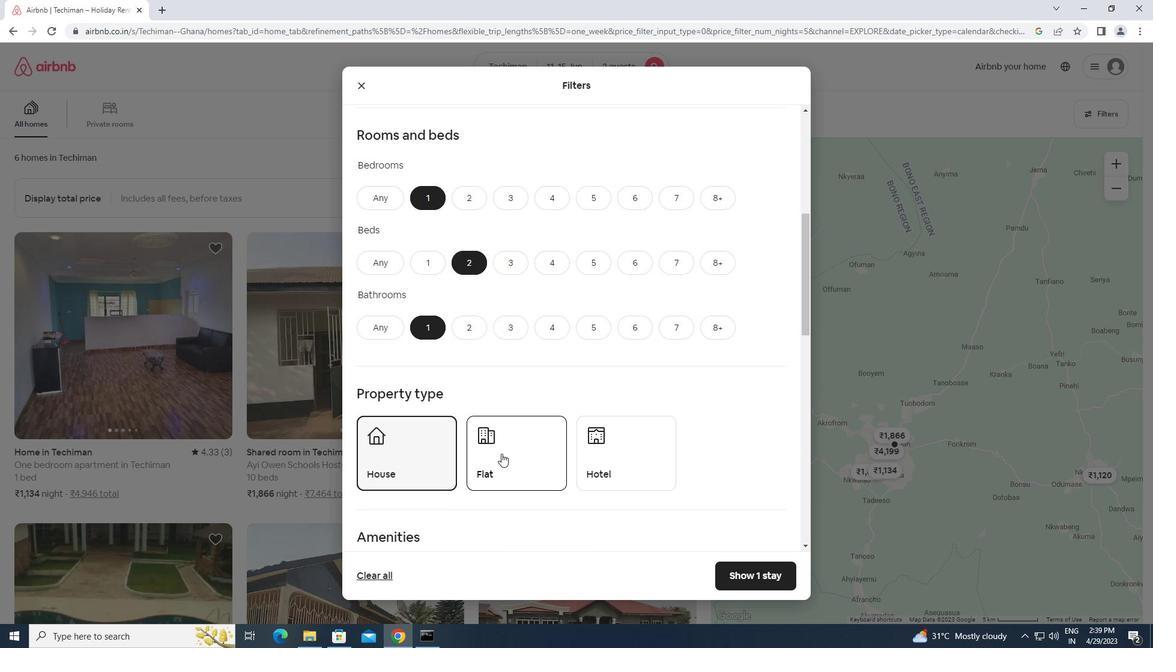 
Action: Mouse pressed left at (519, 450)
Screenshot: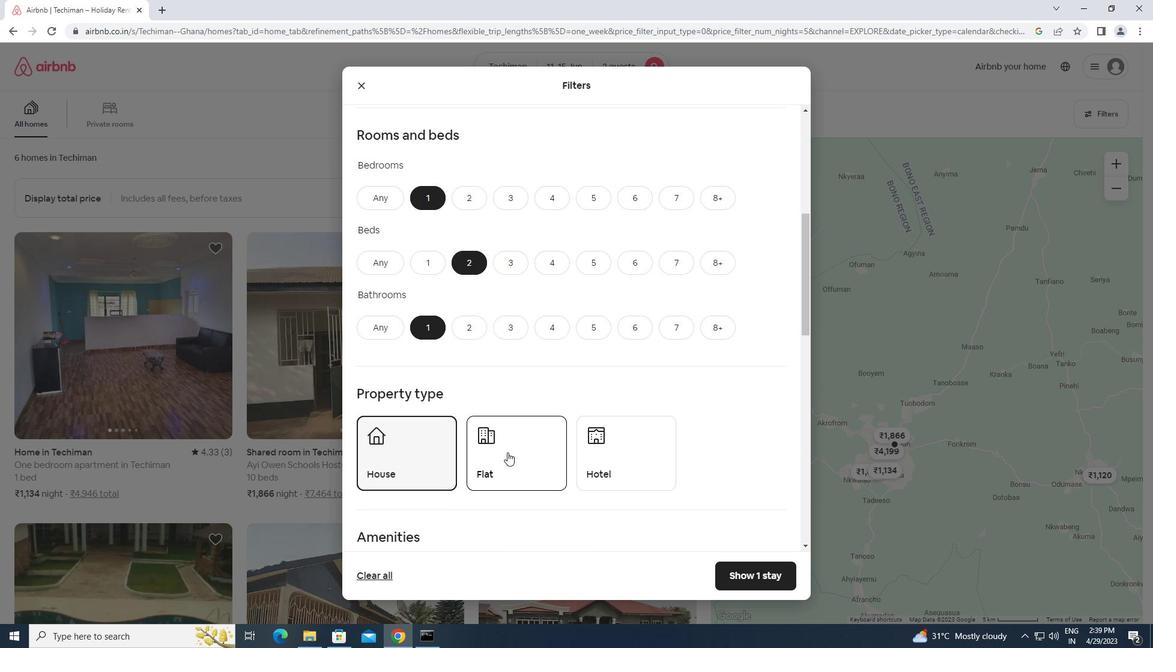 
Action: Mouse moved to (648, 446)
Screenshot: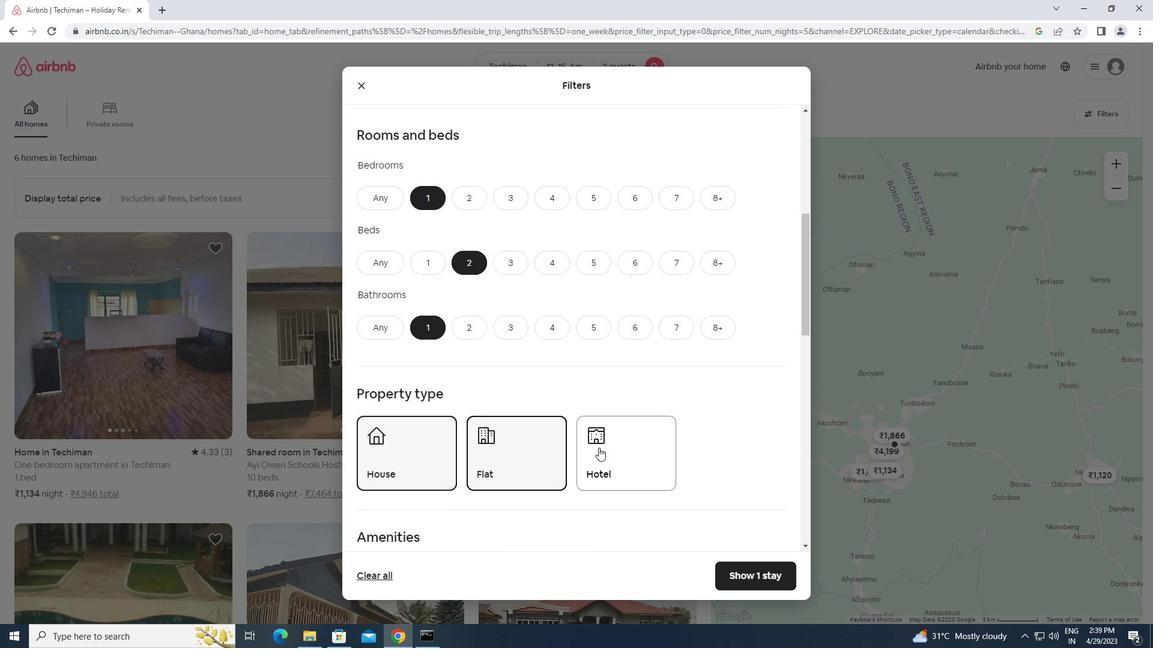 
Action: Mouse pressed left at (648, 446)
Screenshot: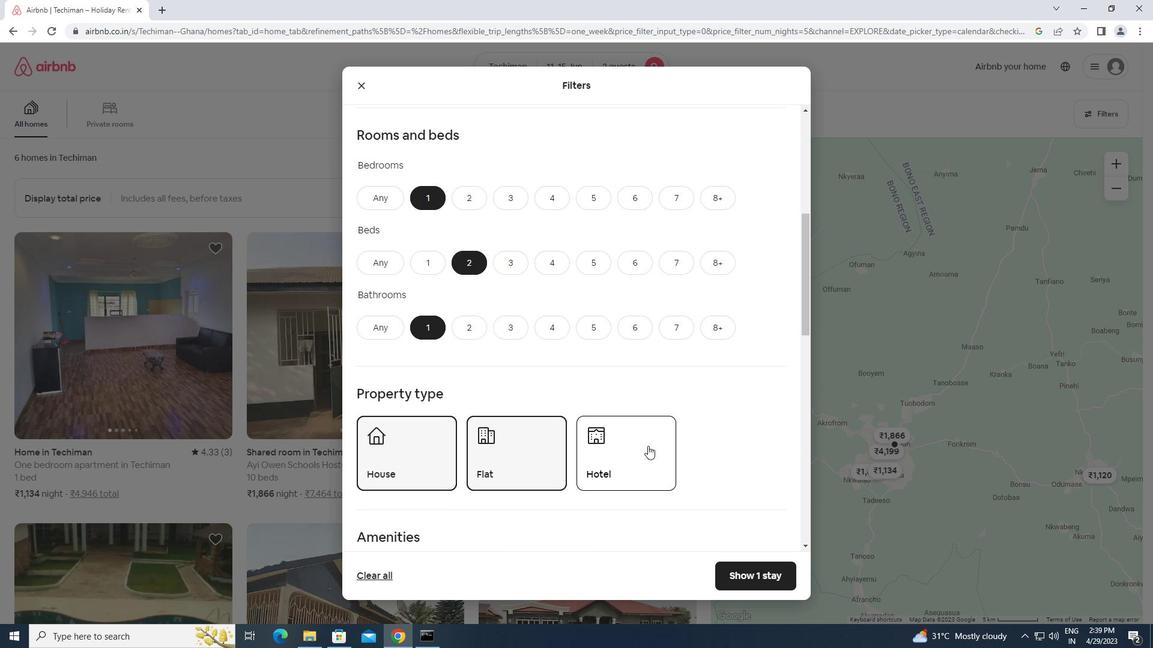 
Action: Mouse moved to (706, 434)
Screenshot: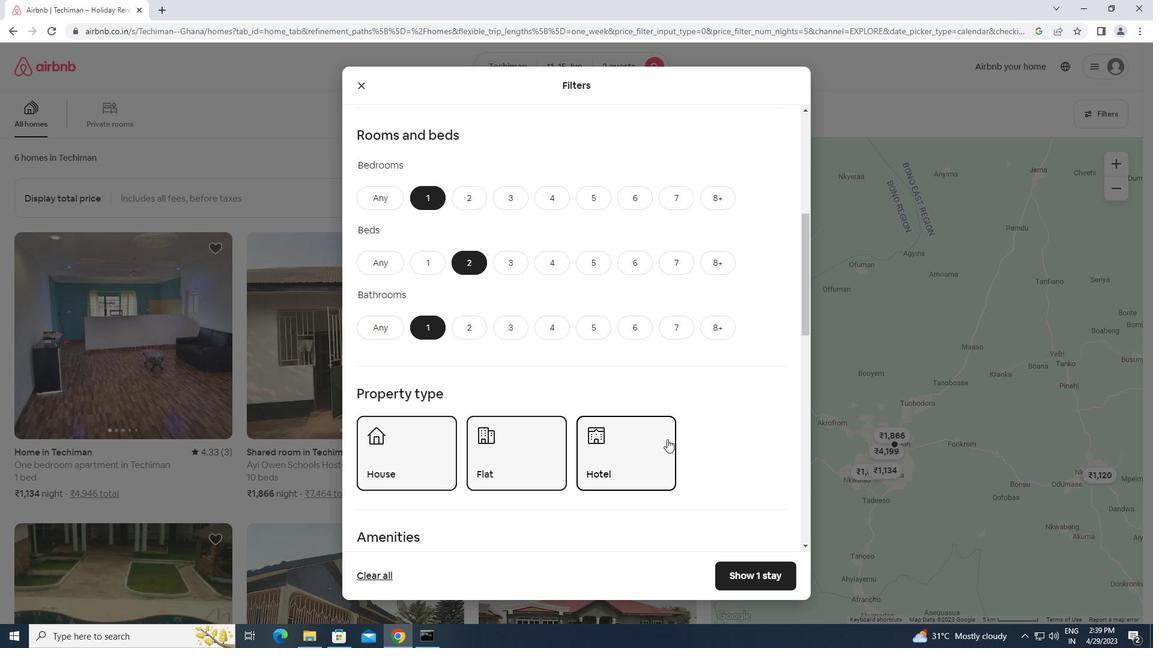 
Action: Mouse scrolled (706, 433) with delta (0, 0)
Screenshot: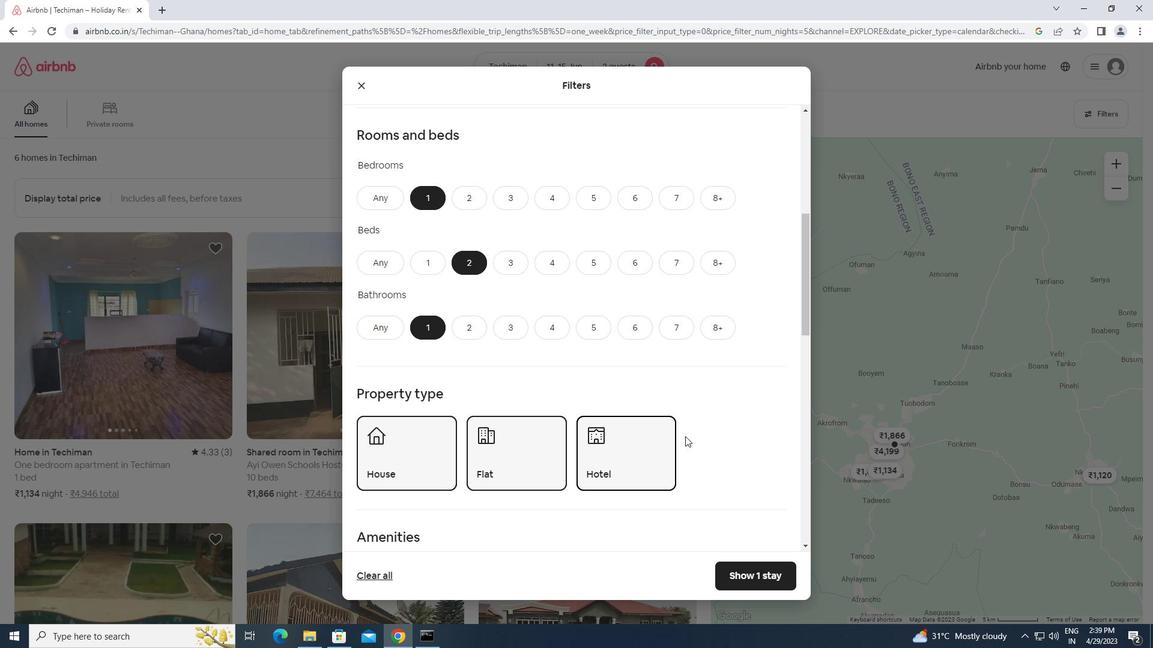 
Action: Mouse scrolled (706, 433) with delta (0, 0)
Screenshot: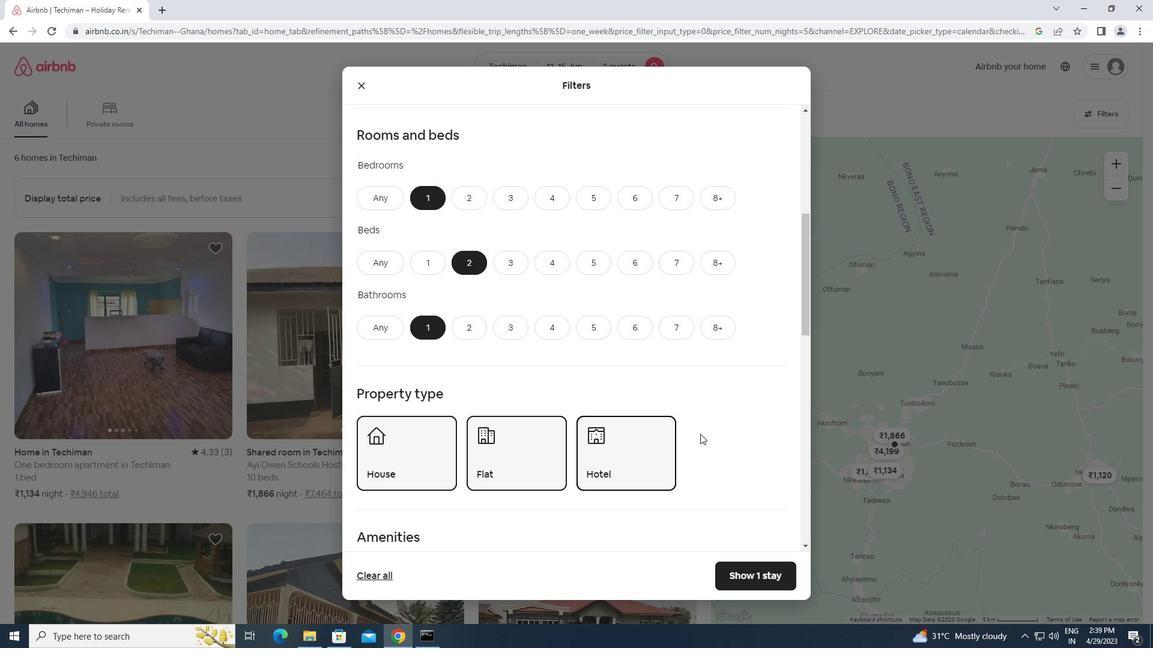 
Action: Mouse scrolled (706, 433) with delta (0, 0)
Screenshot: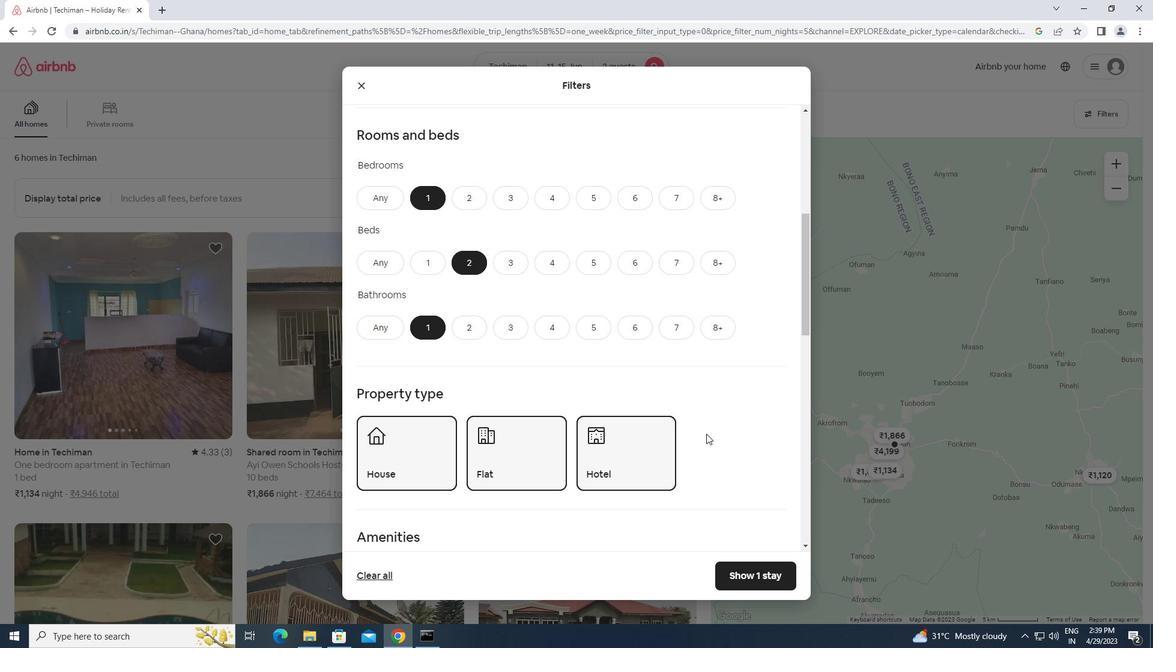 
Action: Mouse scrolled (706, 433) with delta (0, 0)
Screenshot: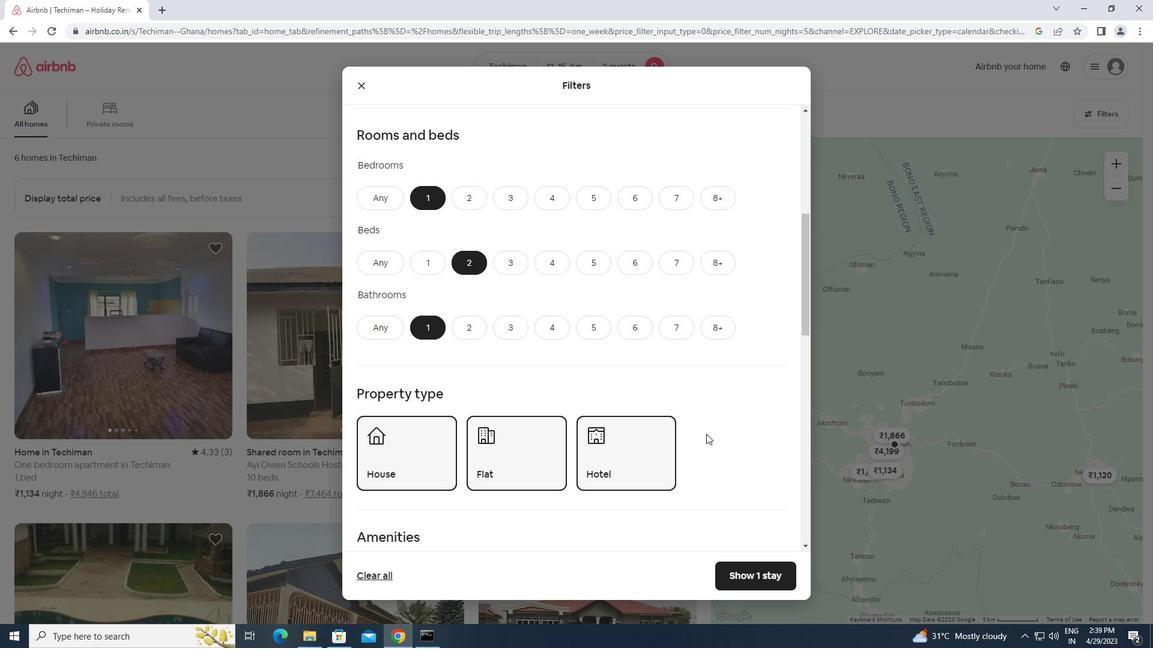 
Action: Mouse moved to (741, 416)
Screenshot: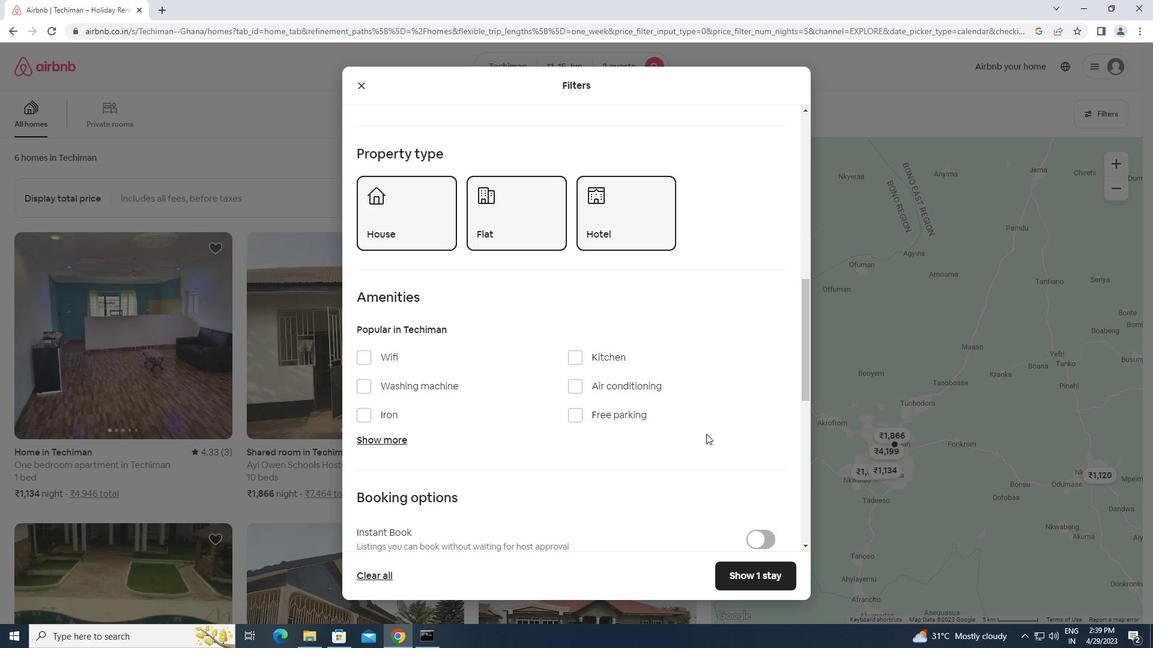 
Action: Mouse scrolled (741, 415) with delta (0, 0)
Screenshot: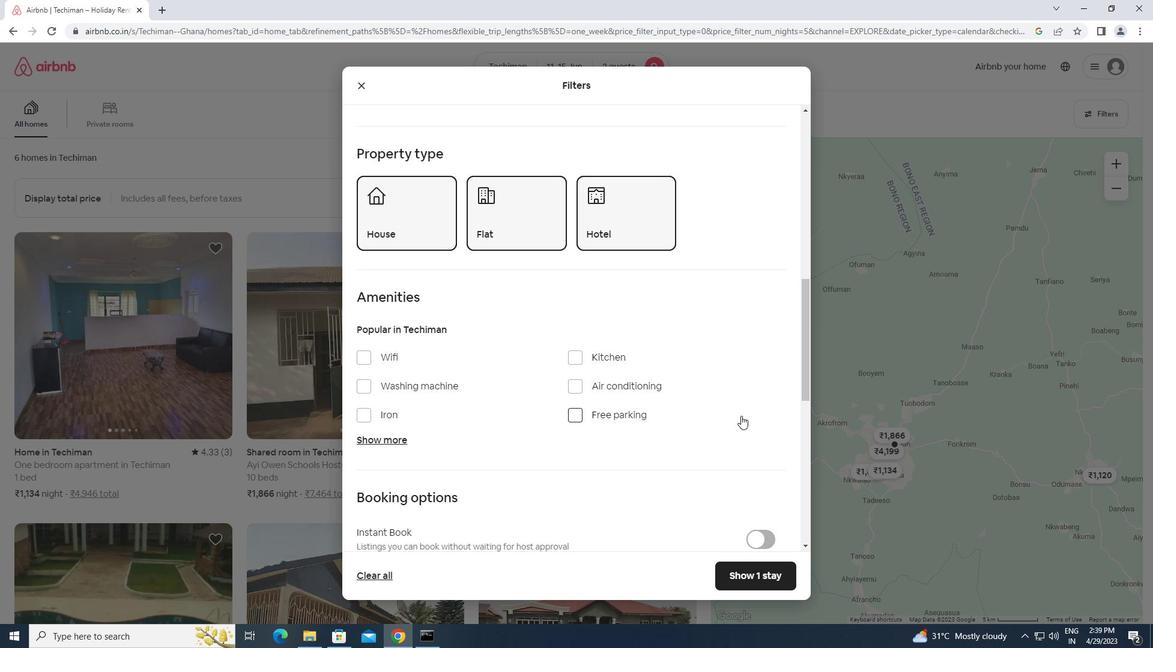 
Action: Mouse moved to (741, 416)
Screenshot: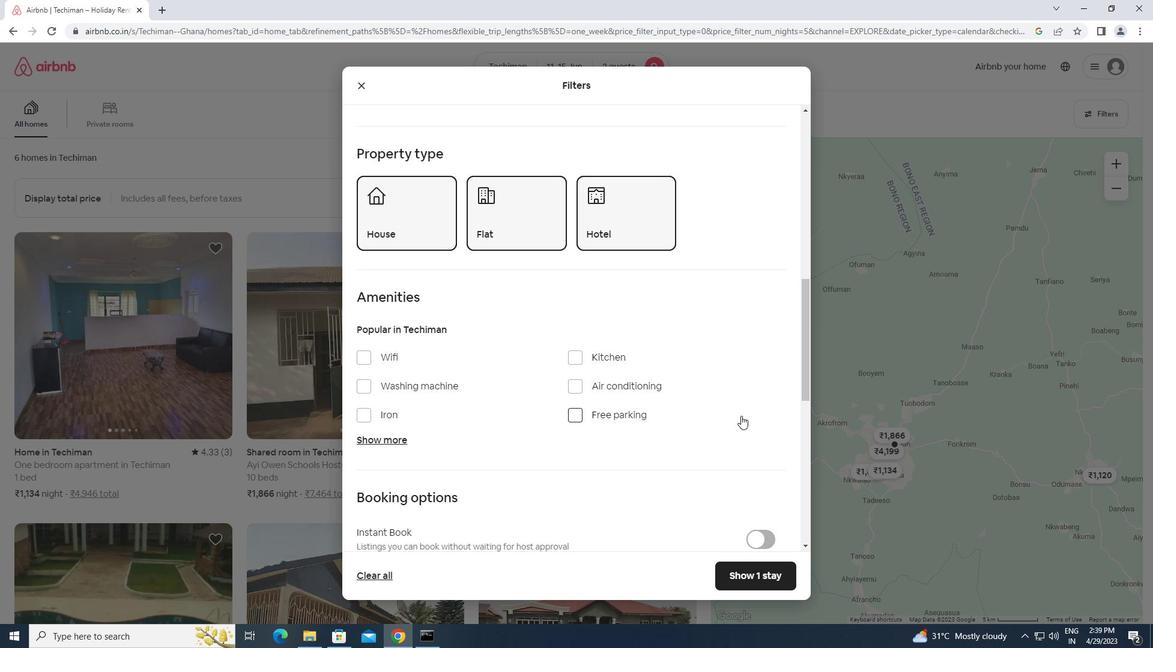 
Action: Mouse scrolled (741, 415) with delta (0, 0)
Screenshot: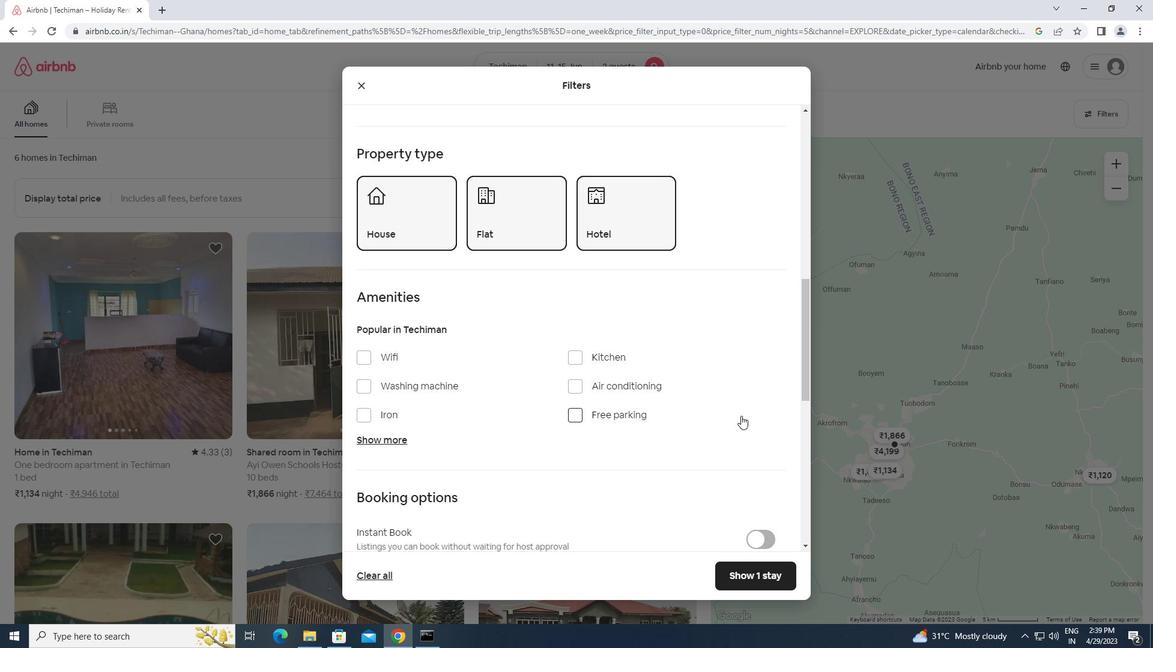 
Action: Mouse moved to (740, 416)
Screenshot: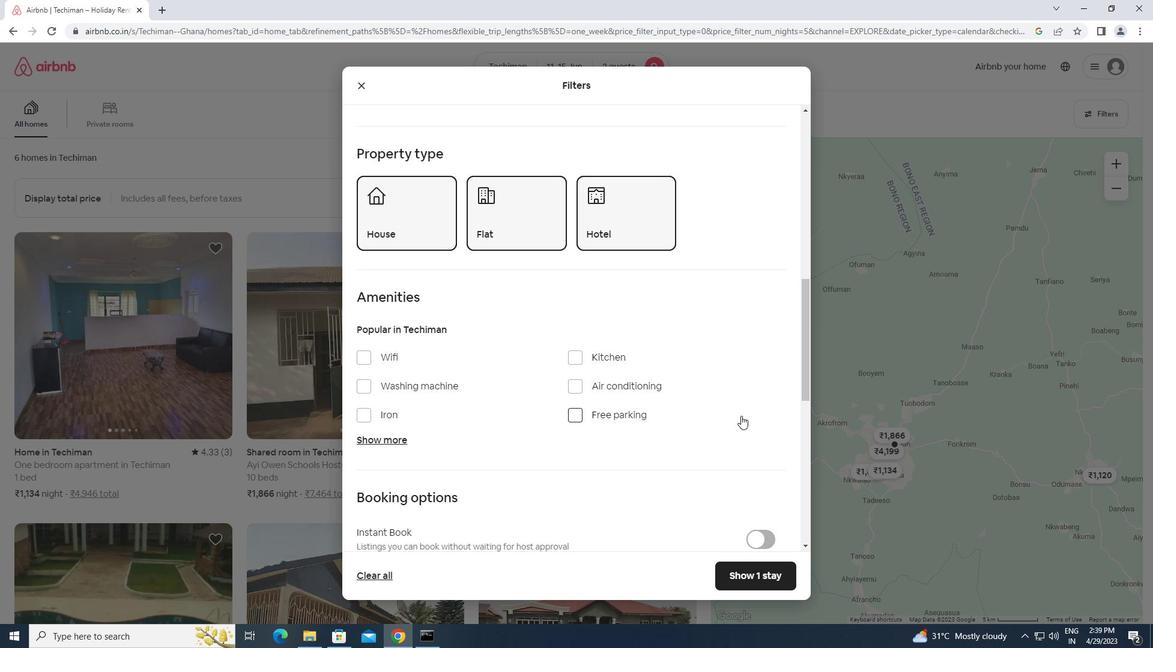 
Action: Mouse scrolled (740, 415) with delta (0, 0)
Screenshot: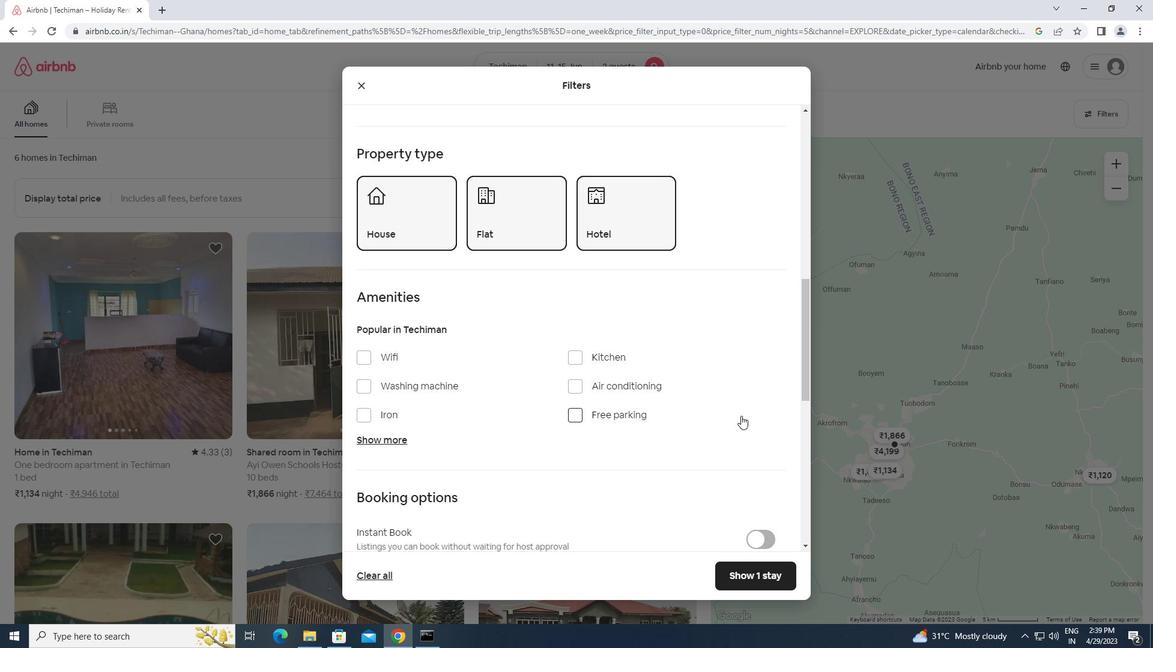 
Action: Mouse scrolled (740, 415) with delta (0, 0)
Screenshot: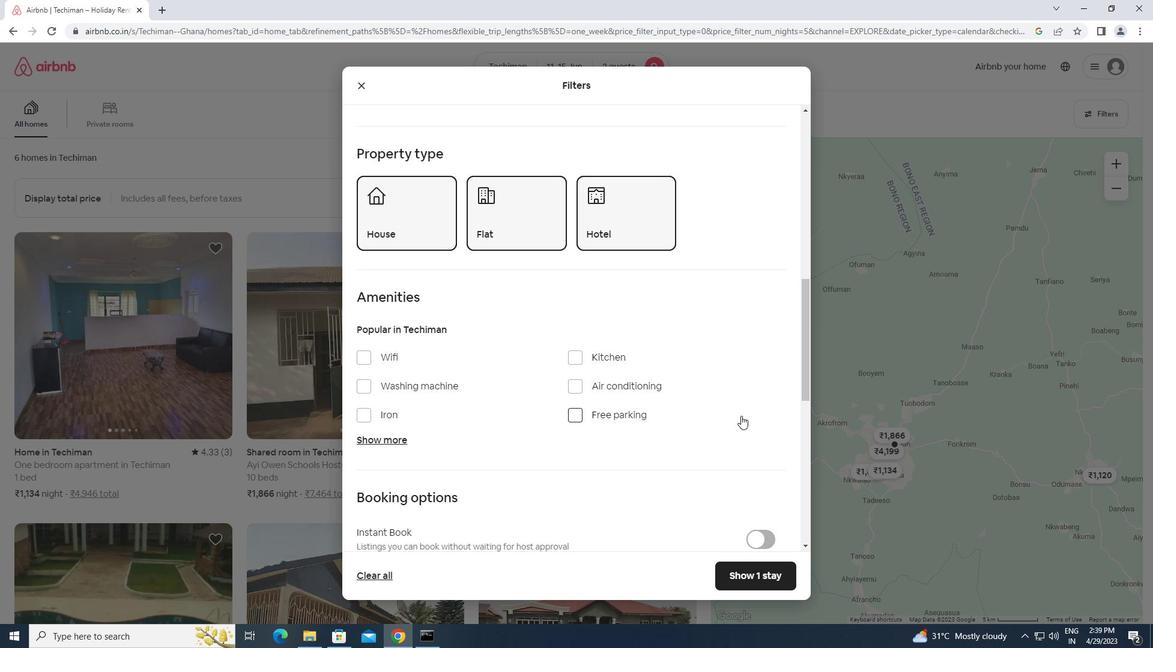
Action: Mouse moved to (763, 332)
Screenshot: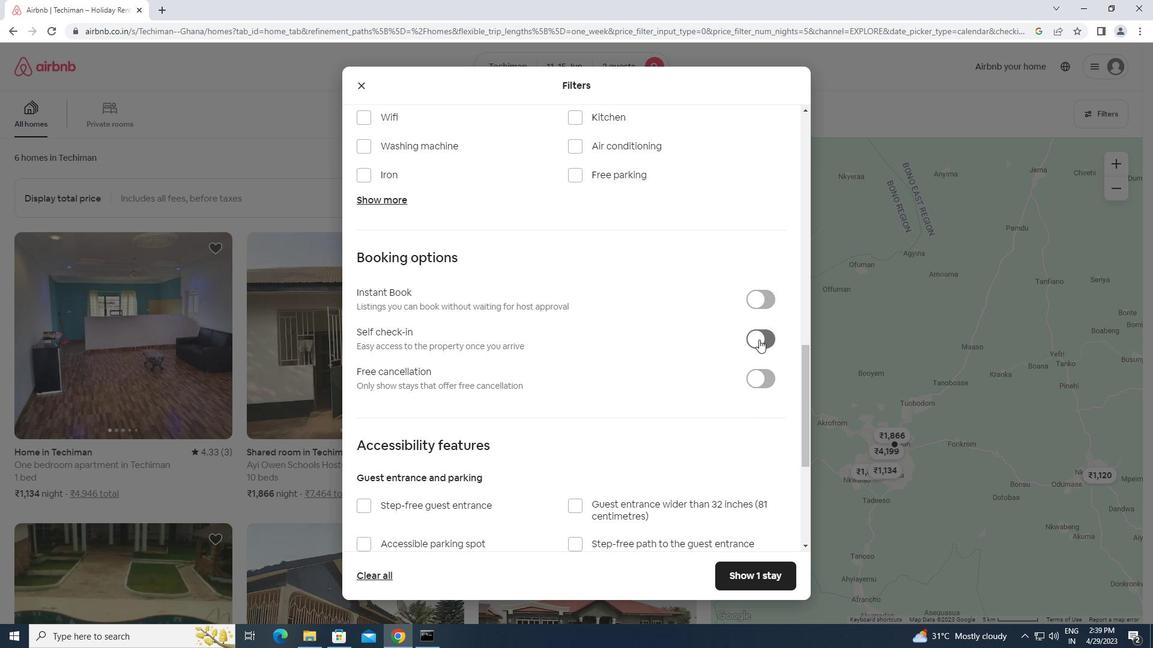 
Action: Mouse pressed left at (763, 332)
Screenshot: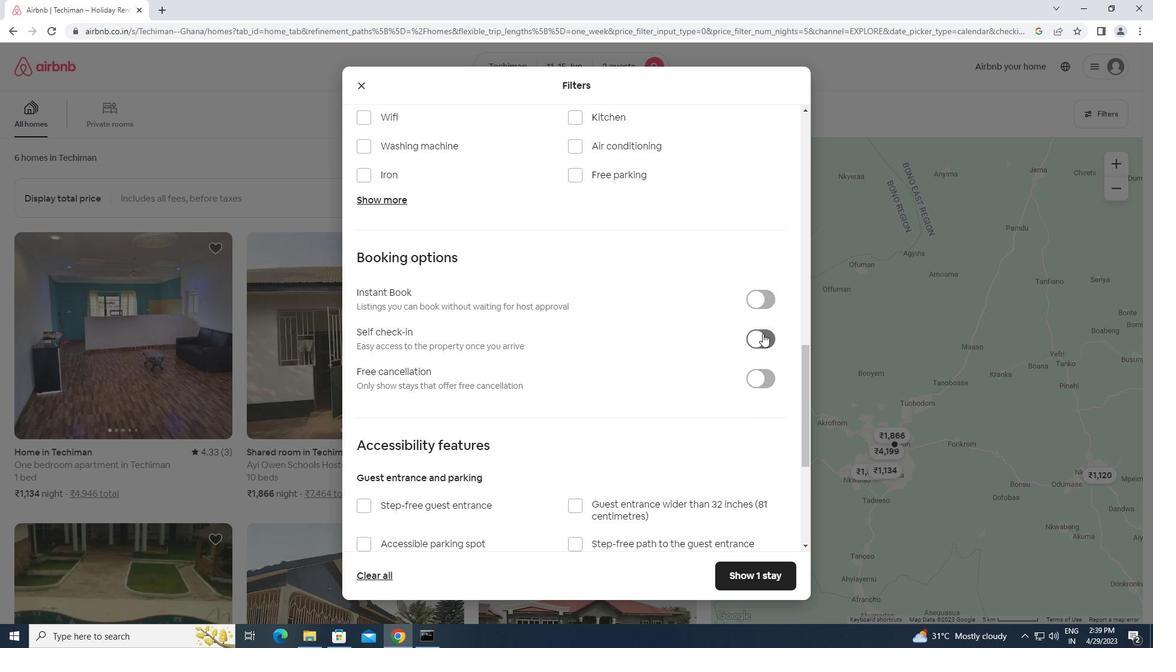 
Action: Mouse moved to (645, 383)
Screenshot: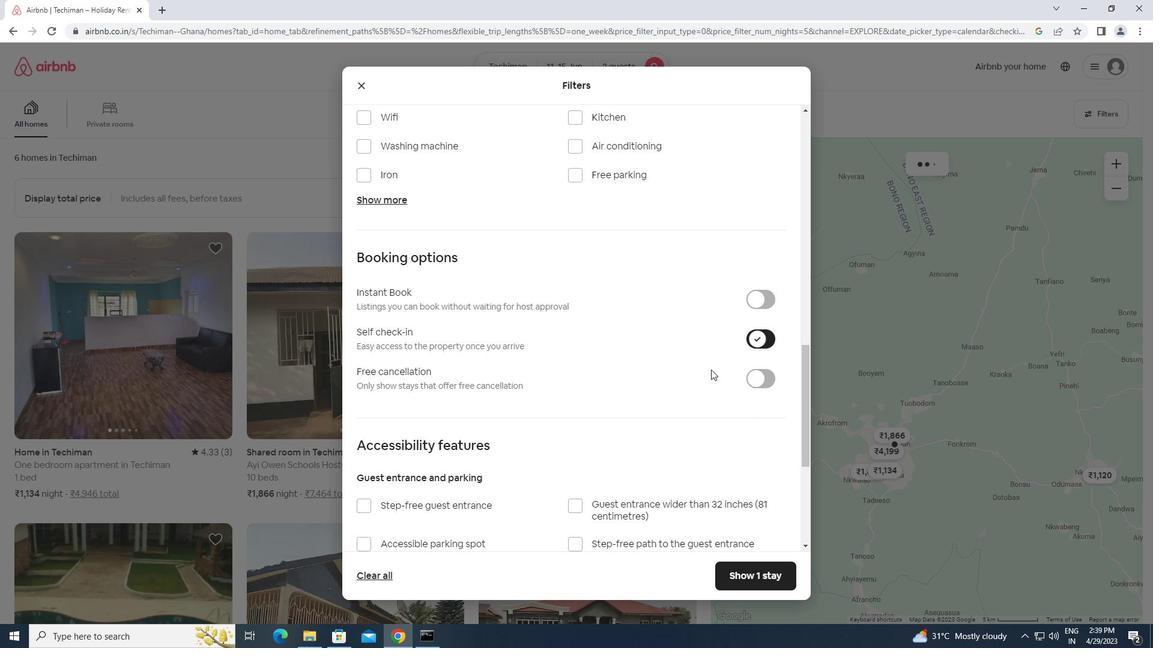 
Action: Mouse scrolled (645, 383) with delta (0, 0)
Screenshot: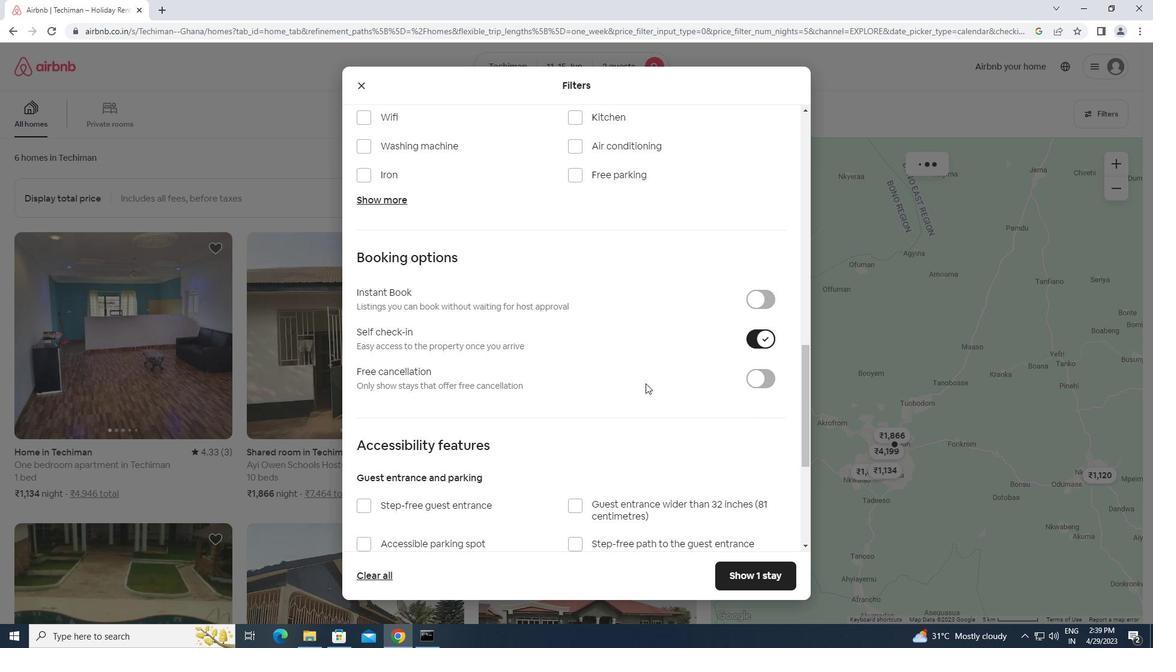 
Action: Mouse scrolled (645, 383) with delta (0, 0)
Screenshot: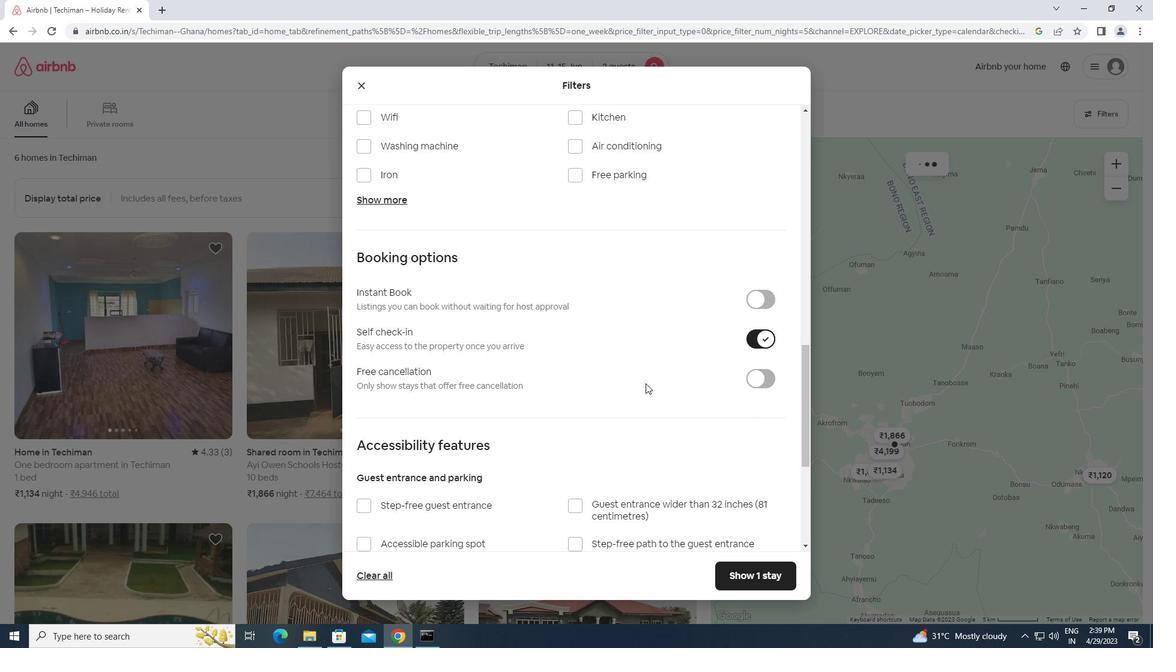 
Action: Mouse scrolled (645, 383) with delta (0, 0)
Screenshot: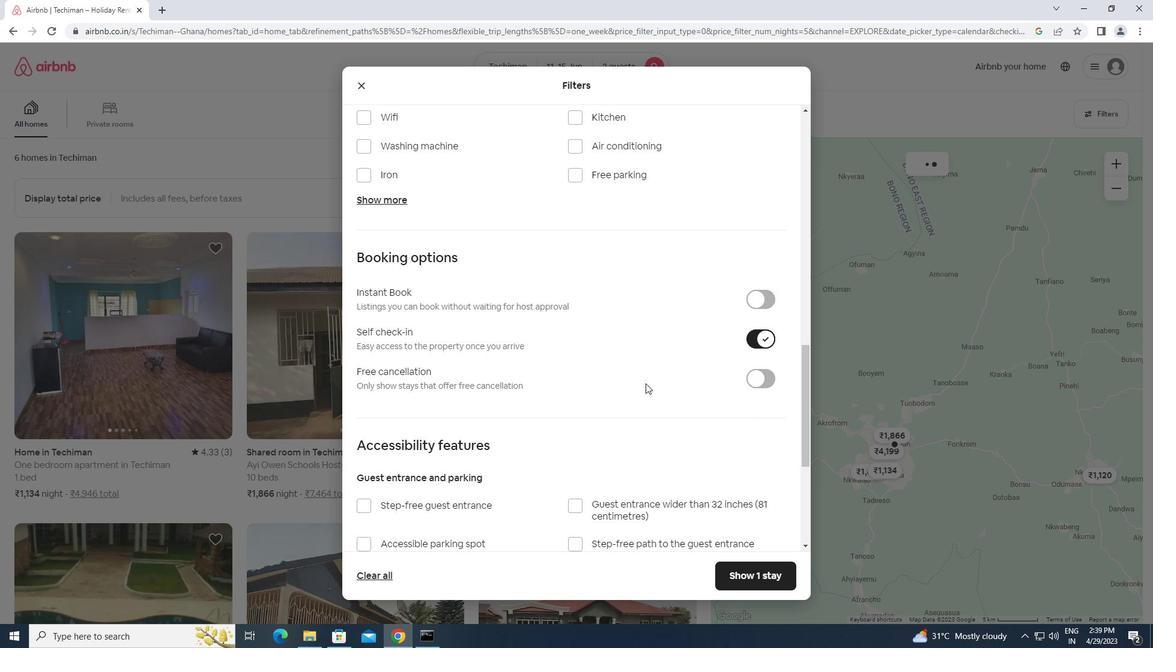 
Action: Mouse moved to (645, 383)
Screenshot: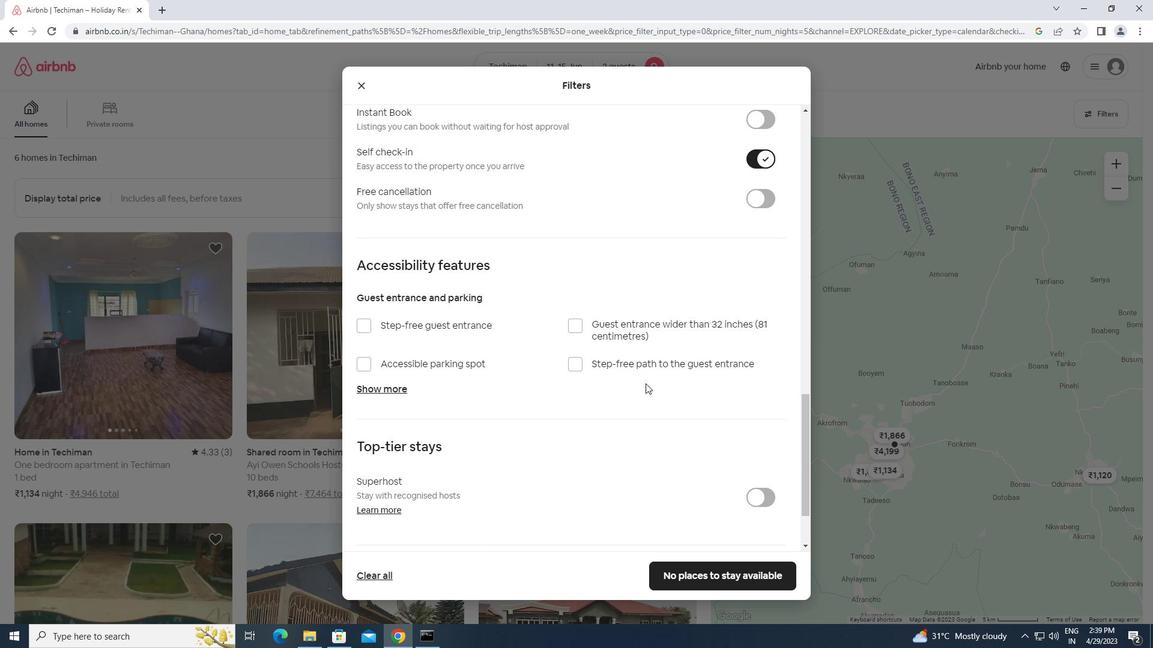 
Action: Mouse scrolled (645, 383) with delta (0, 0)
Screenshot: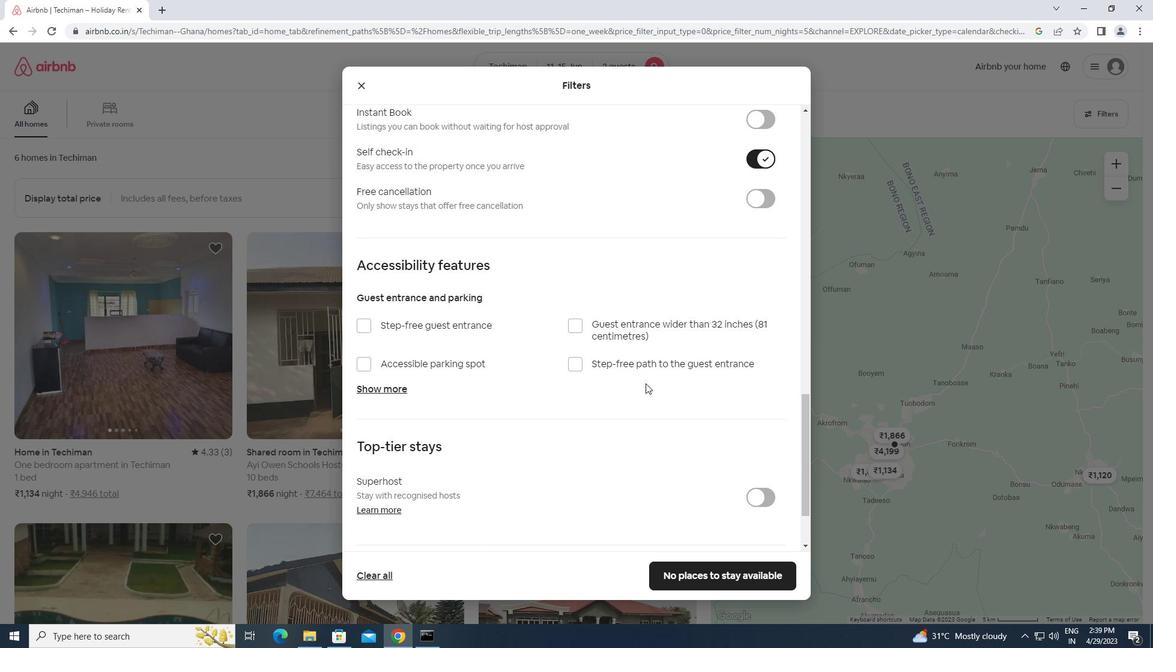 
Action: Mouse scrolled (645, 383) with delta (0, 0)
Screenshot: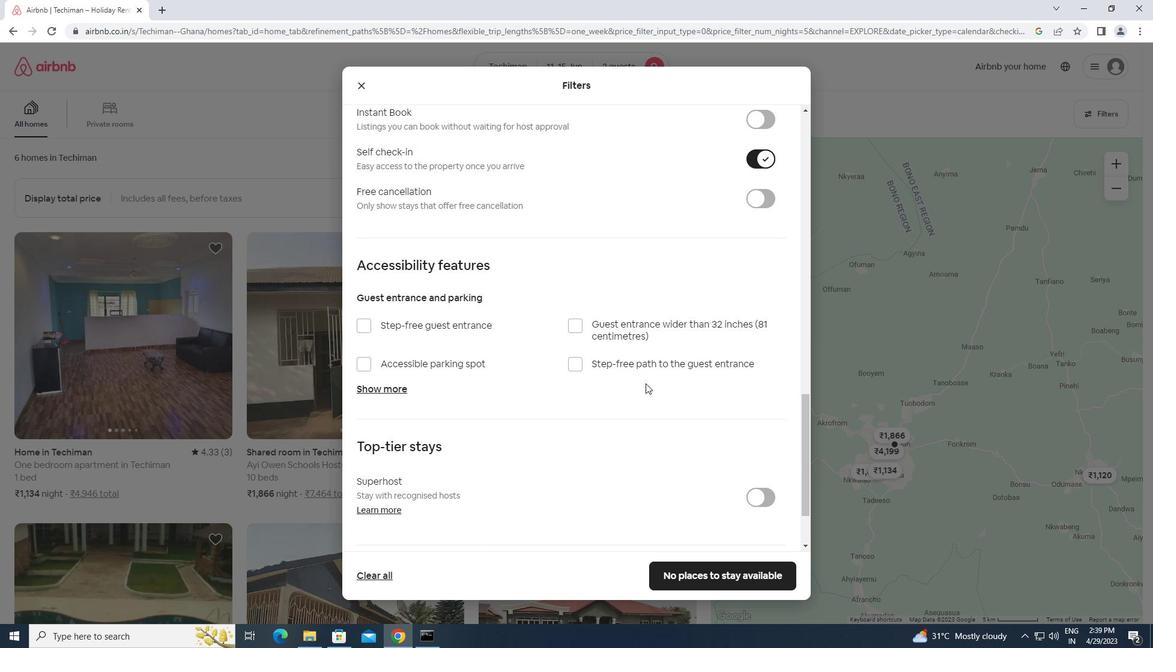 
Action: Mouse scrolled (645, 383) with delta (0, 0)
Screenshot: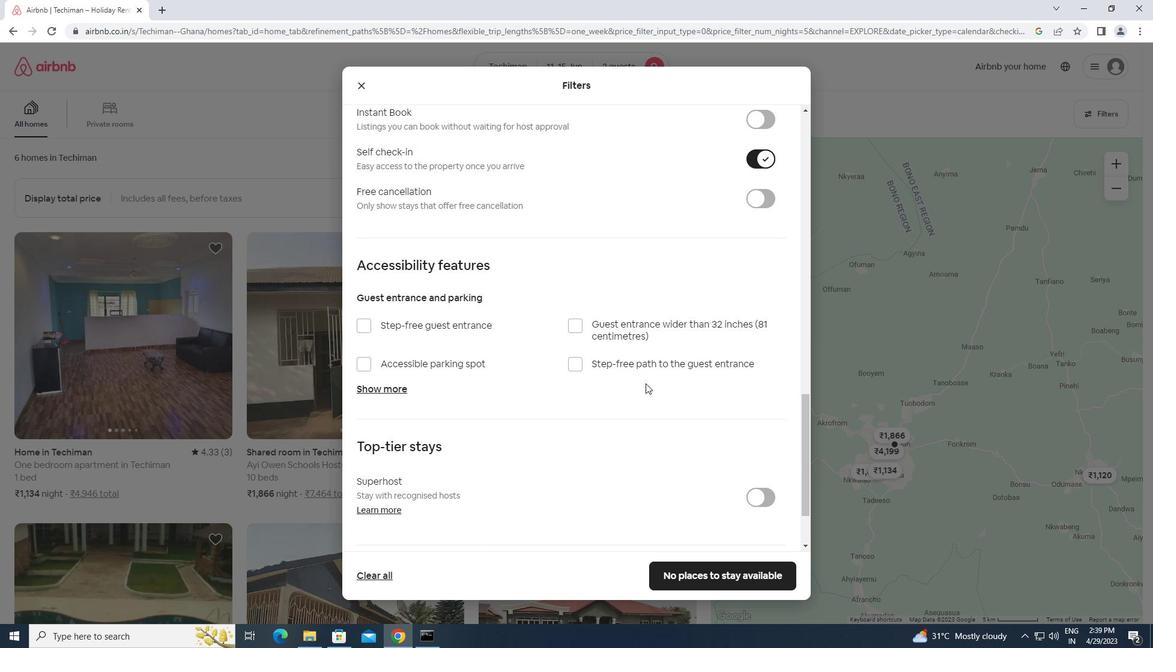 
Action: Mouse scrolled (645, 383) with delta (0, 0)
Screenshot: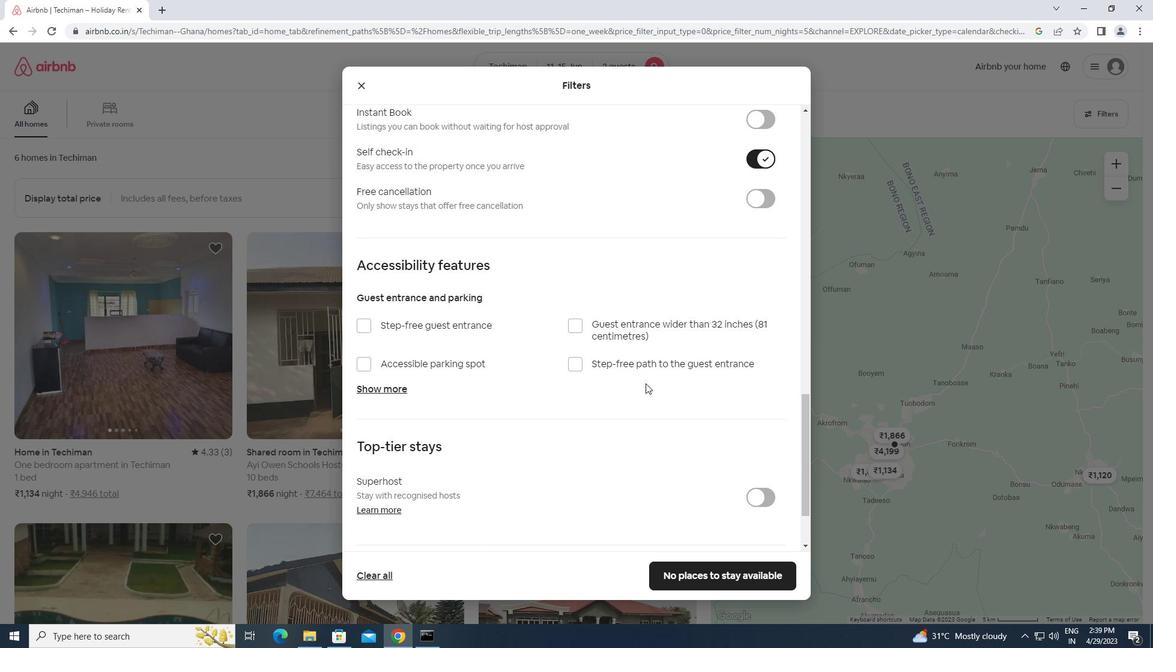 
Action: Mouse moved to (352, 513)
Screenshot: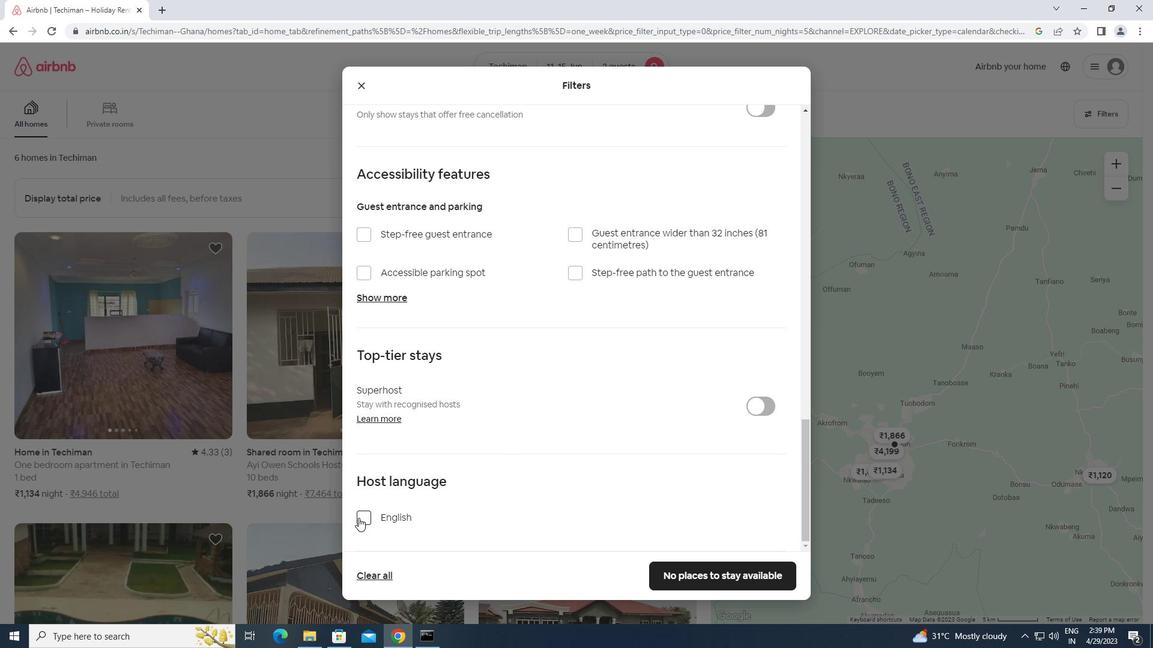 
Action: Mouse pressed left at (352, 513)
Screenshot: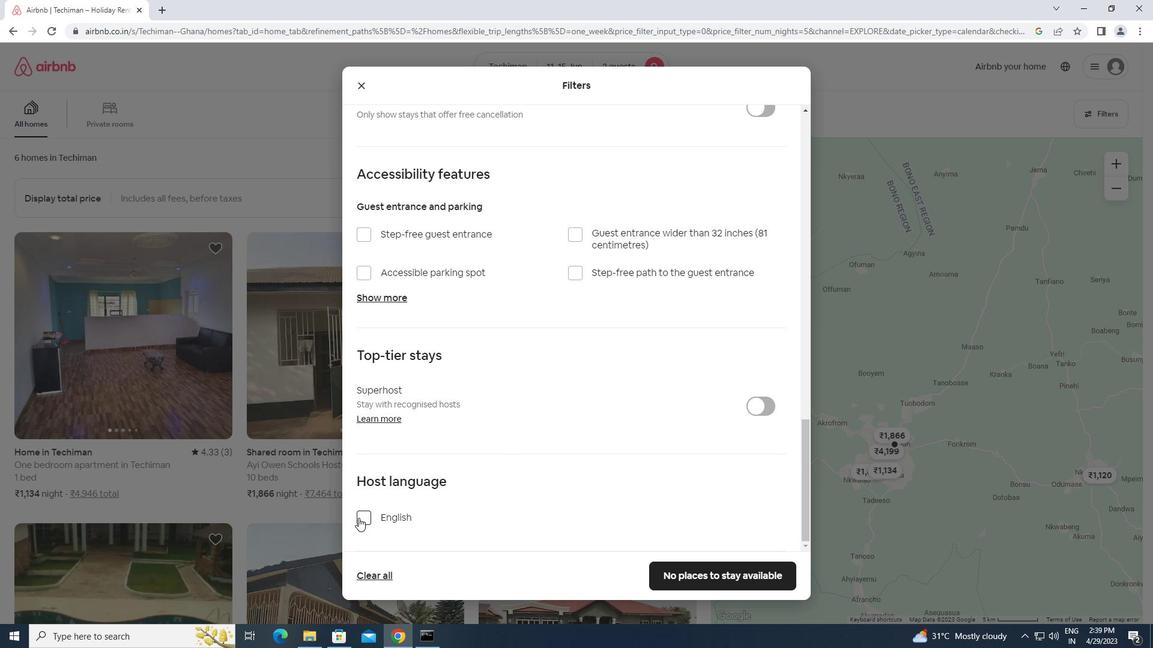 
Action: Mouse moved to (361, 522)
Screenshot: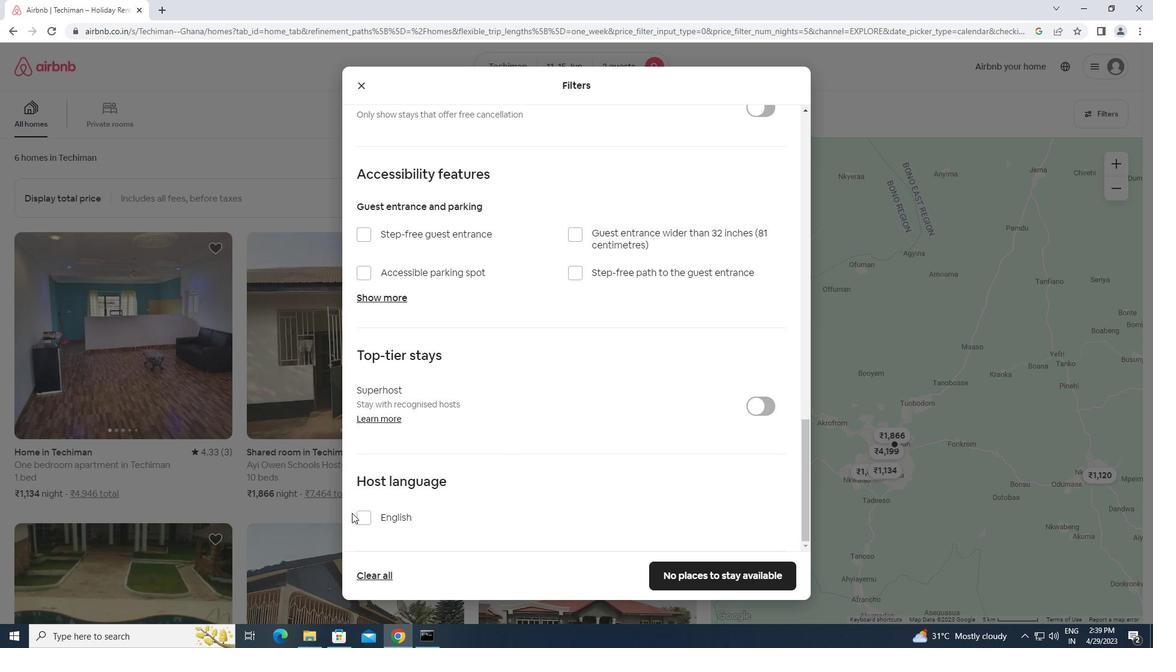 
Action: Mouse pressed left at (361, 522)
Screenshot: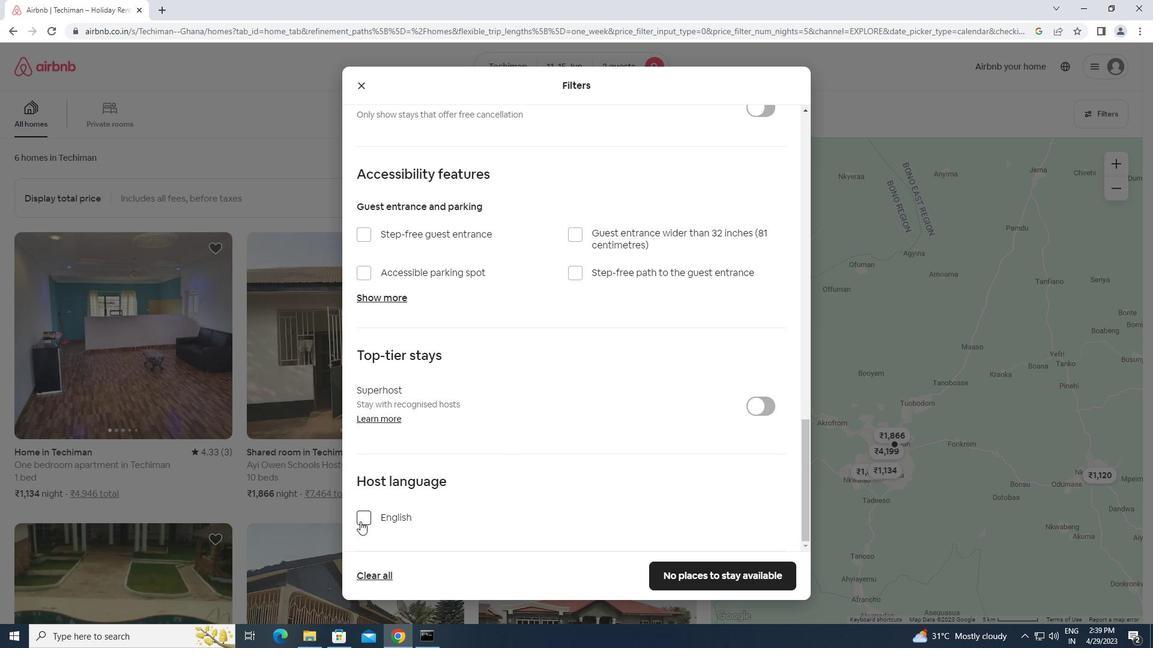 
Action: Mouse moved to (682, 576)
Screenshot: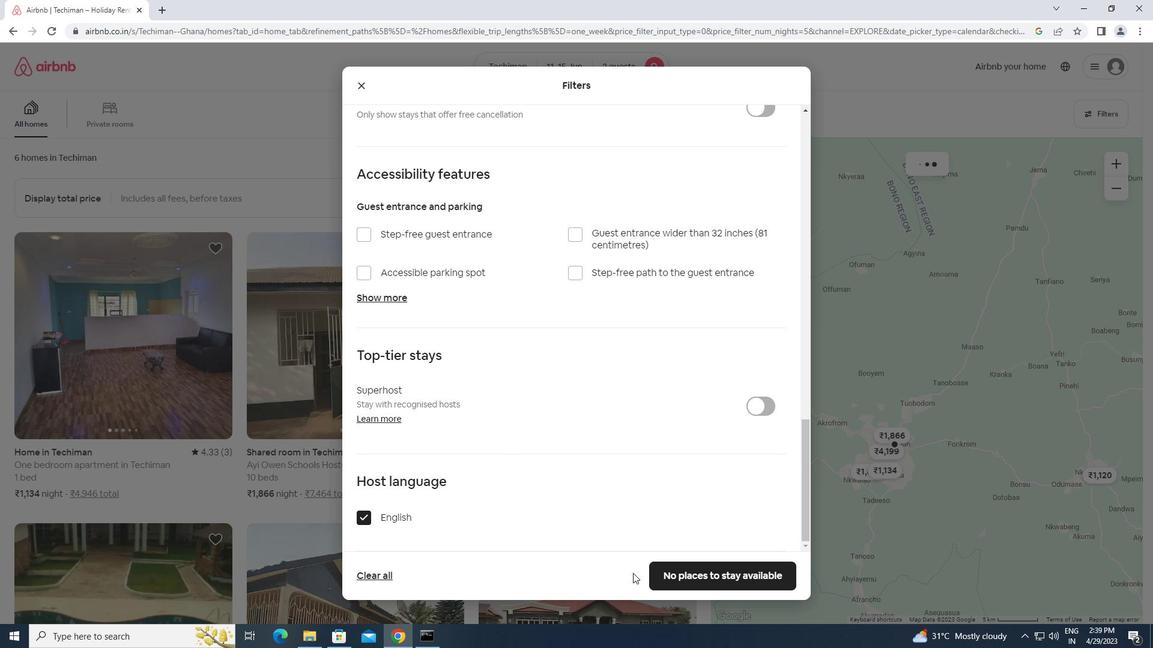 
Action: Mouse pressed left at (682, 576)
Screenshot: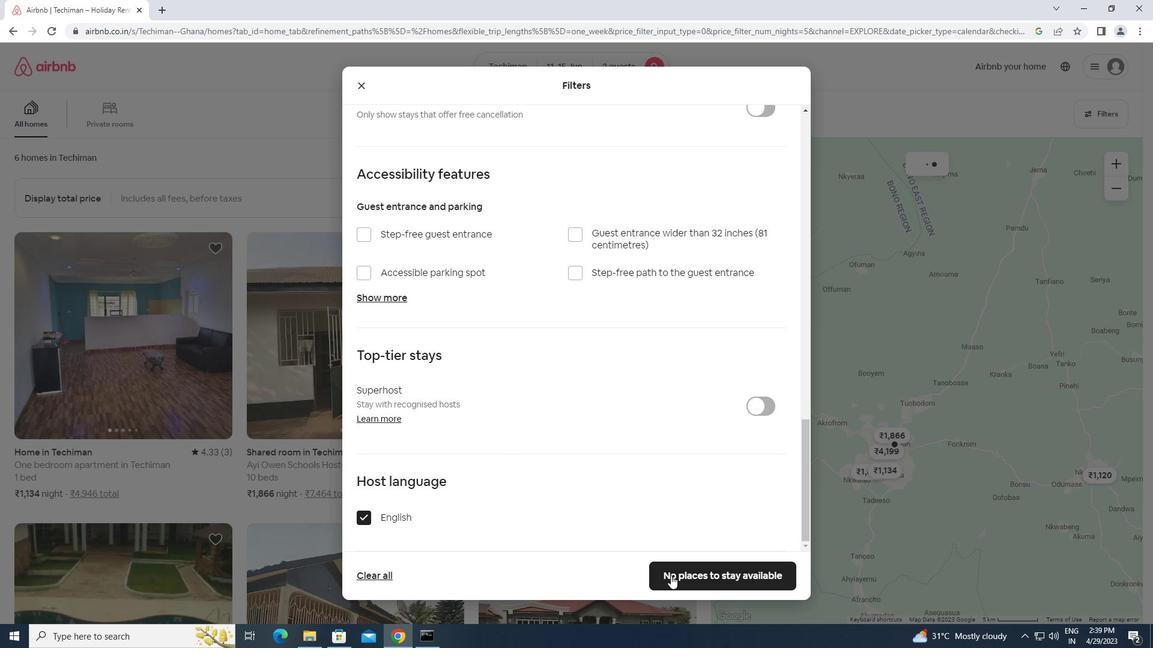 
Action: Mouse moved to (681, 569)
Screenshot: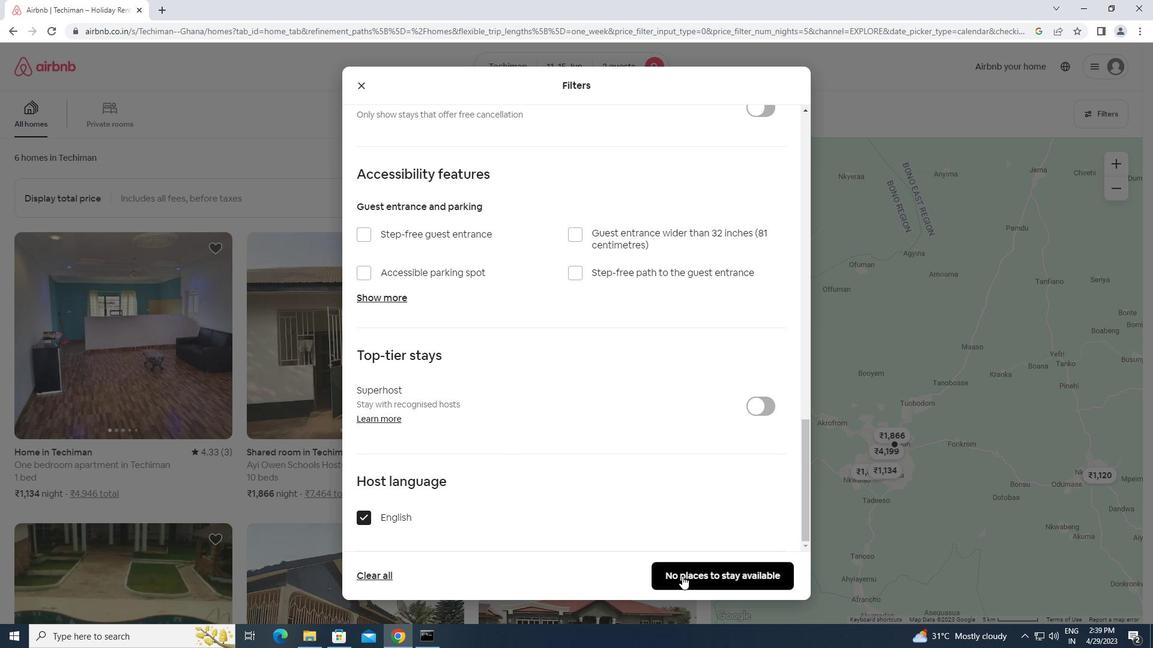
